 Task: Create a due date automation trigger when advanced on, 2 days after a card is due add fields with custom field "Resume" unchecked at 11:00 AM.
Action: Mouse moved to (928, 275)
Screenshot: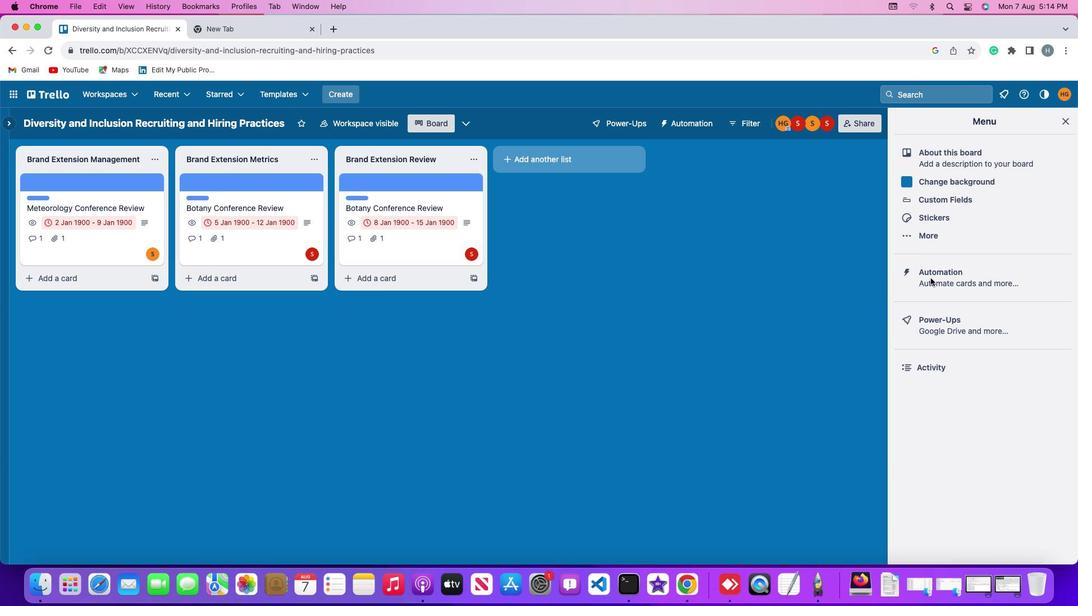 
Action: Mouse pressed left at (928, 275)
Screenshot: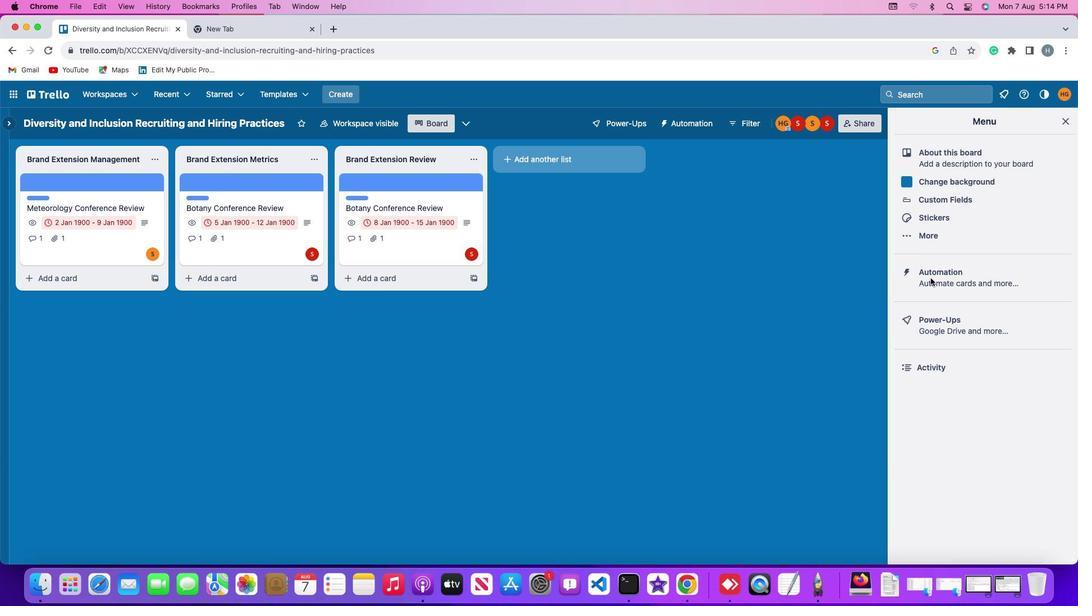 
Action: Mouse pressed left at (928, 275)
Screenshot: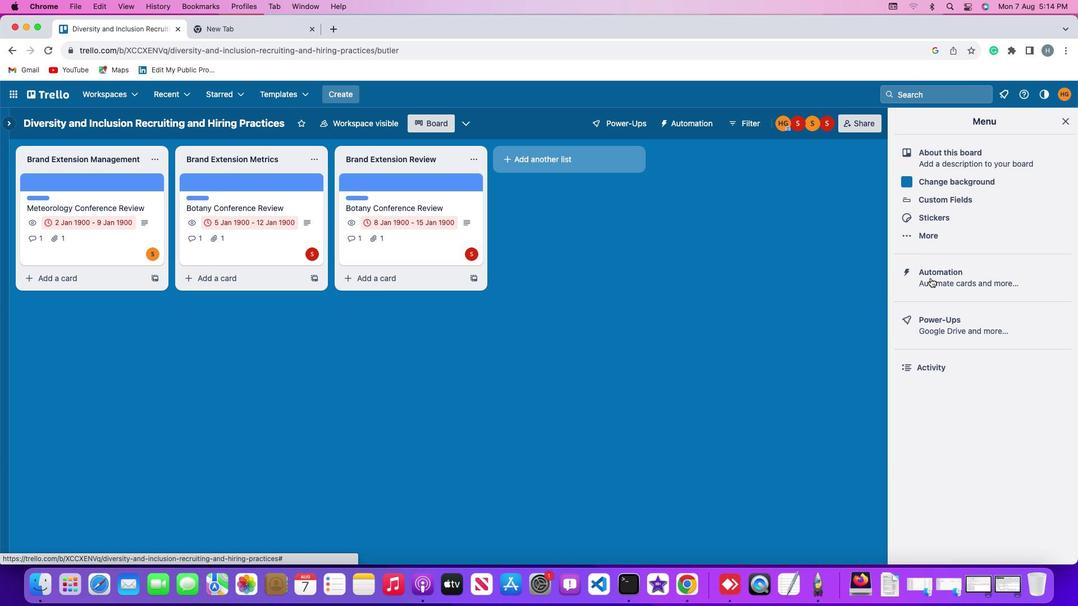 
Action: Mouse moved to (78, 261)
Screenshot: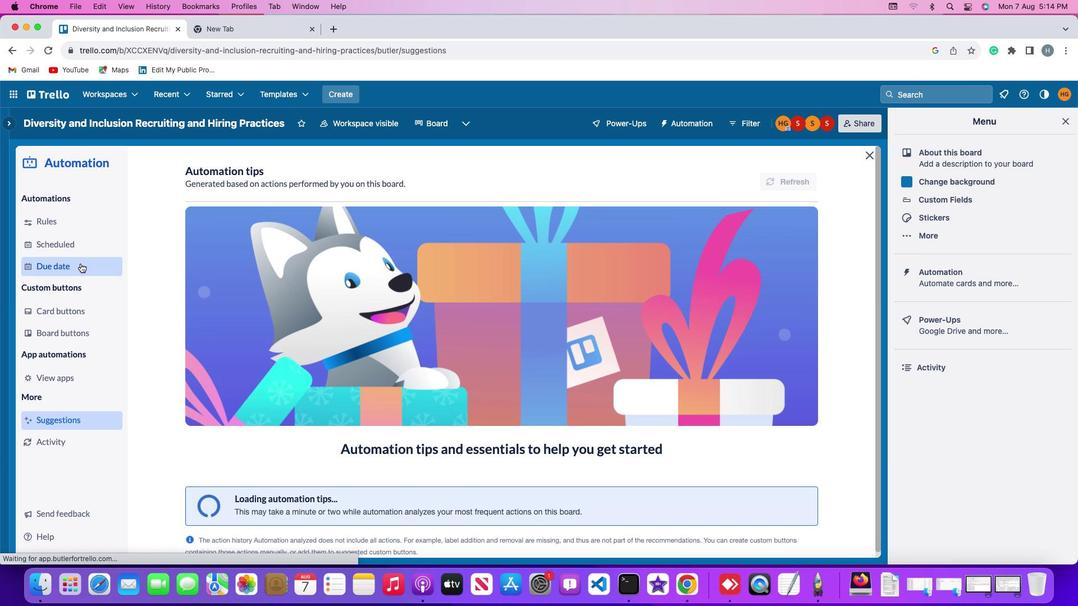 
Action: Mouse pressed left at (78, 261)
Screenshot: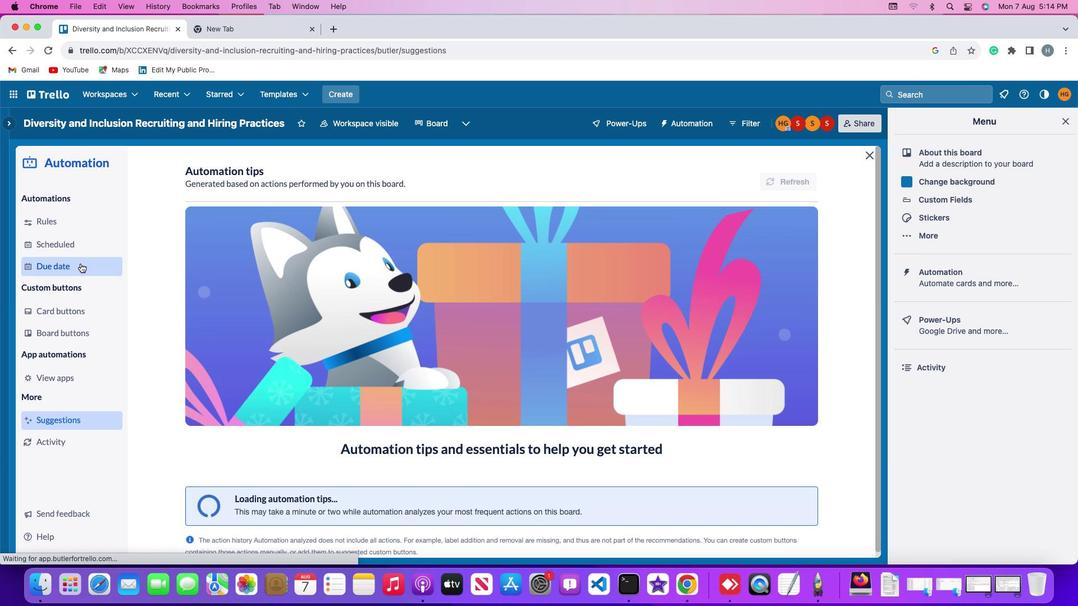 
Action: Mouse moved to (754, 171)
Screenshot: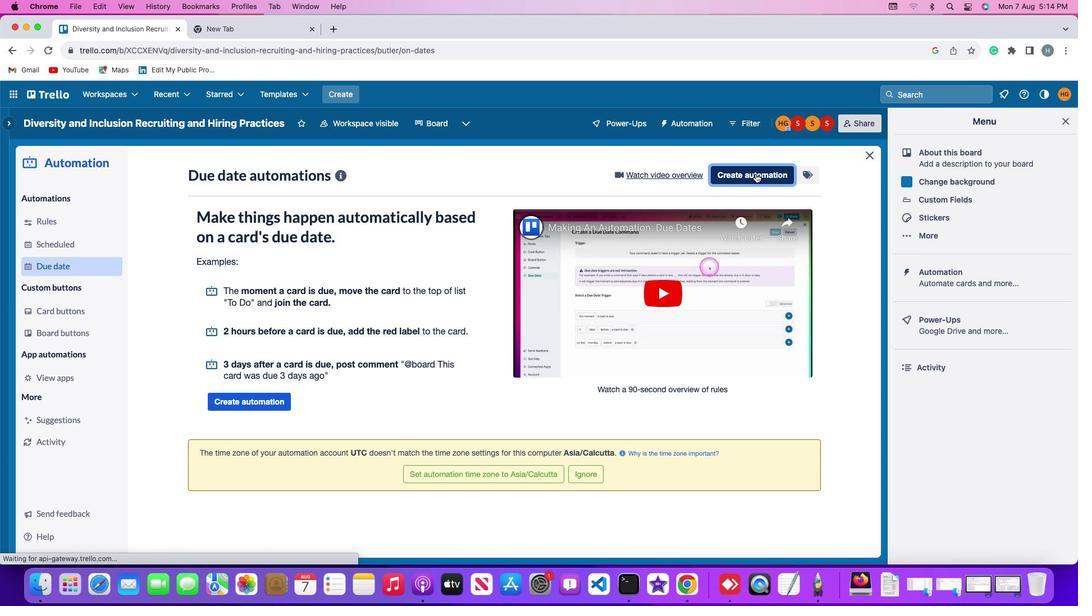 
Action: Mouse pressed left at (754, 171)
Screenshot: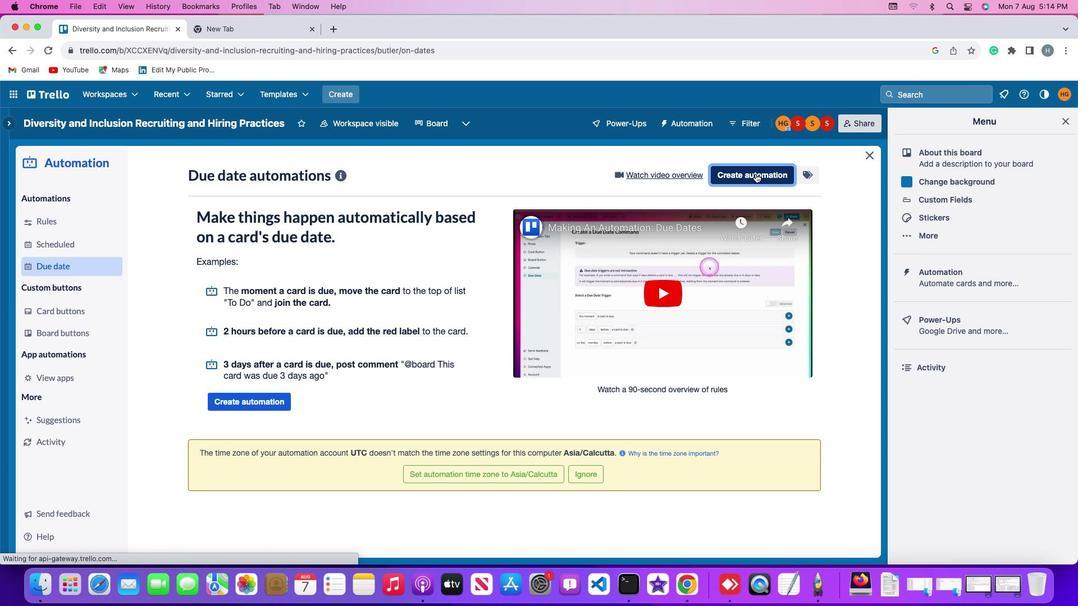 
Action: Mouse moved to (385, 278)
Screenshot: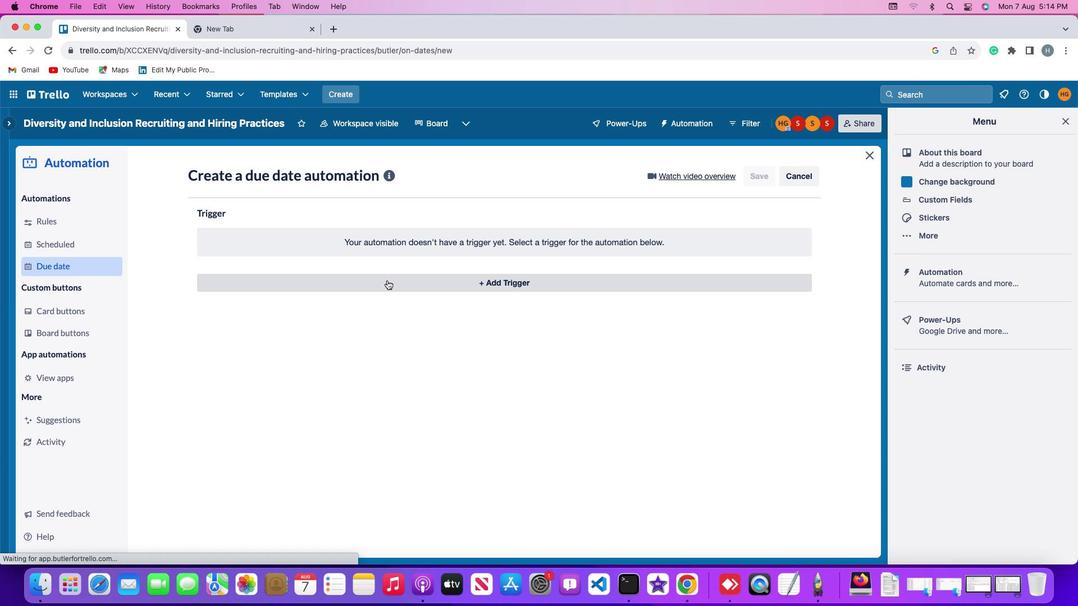 
Action: Mouse pressed left at (385, 278)
Screenshot: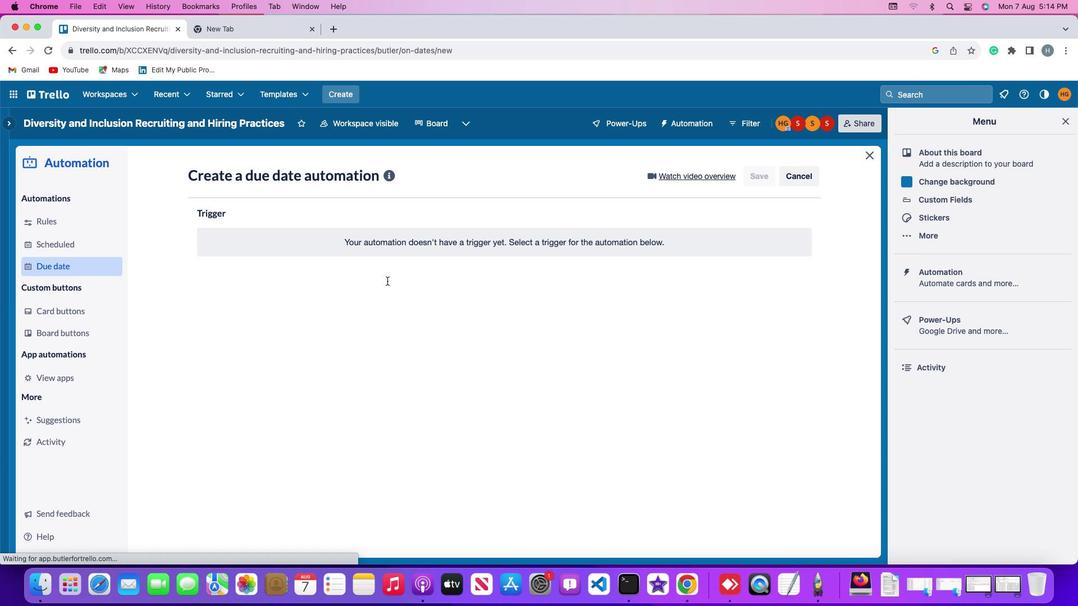 
Action: Mouse moved to (219, 448)
Screenshot: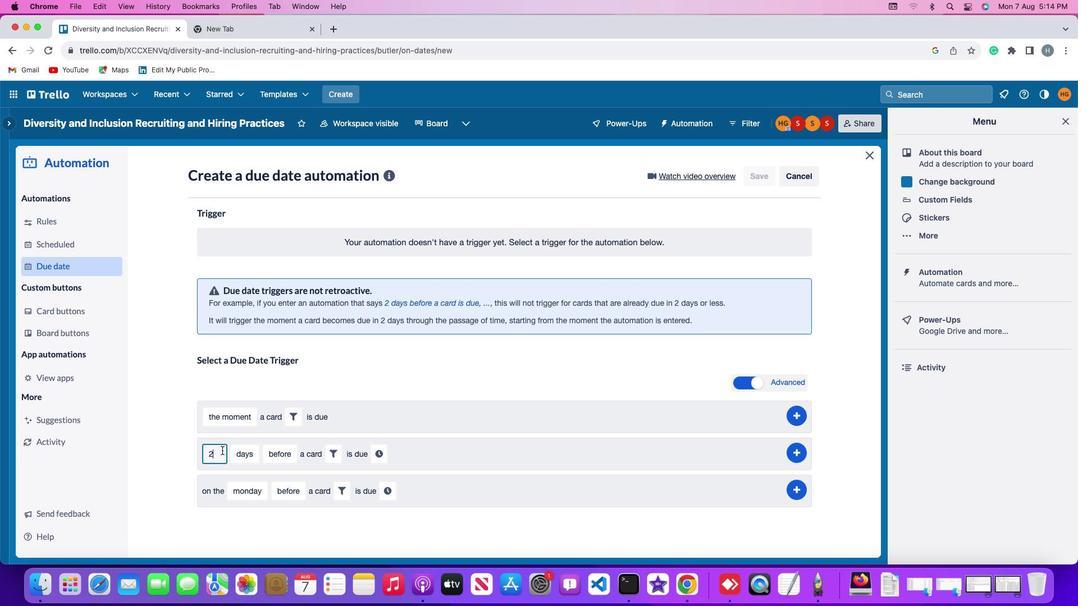 
Action: Mouse pressed left at (219, 448)
Screenshot: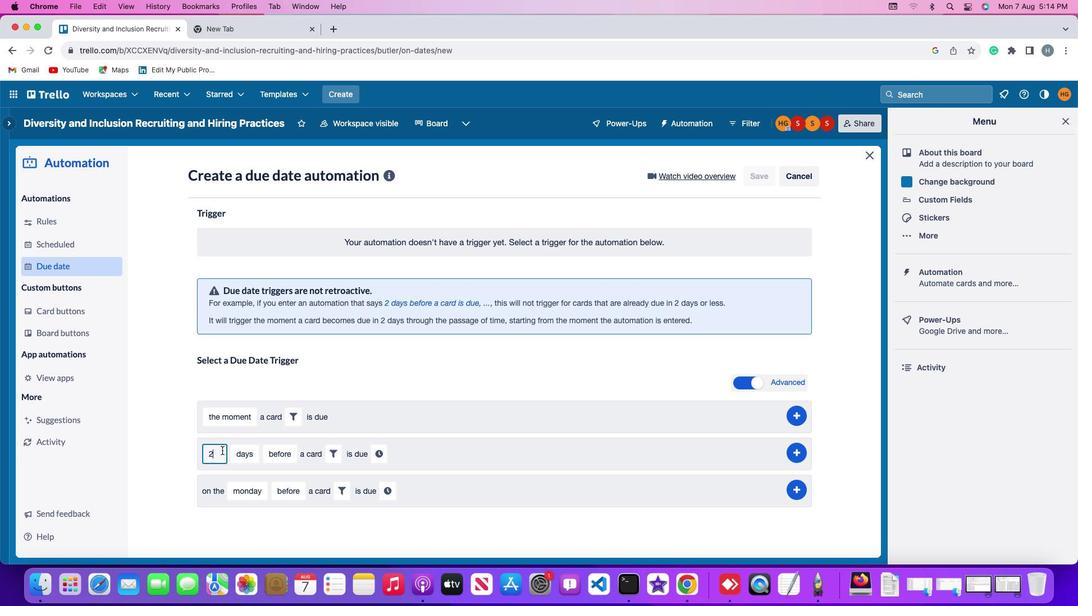 
Action: Mouse moved to (219, 447)
Screenshot: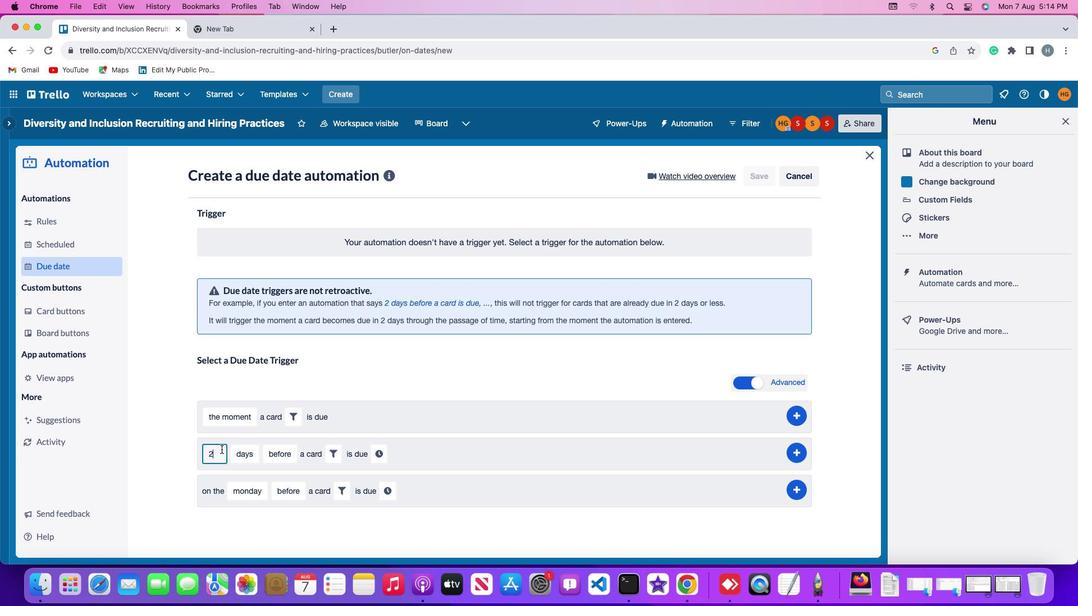 
Action: Key pressed Key.backspace'2'
Screenshot: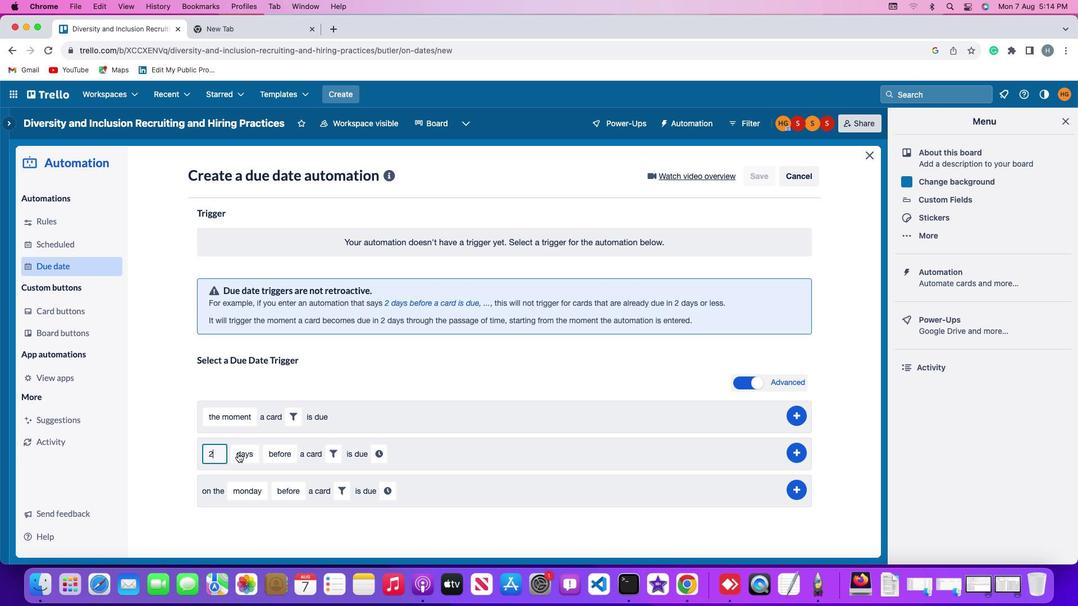 
Action: Mouse moved to (240, 452)
Screenshot: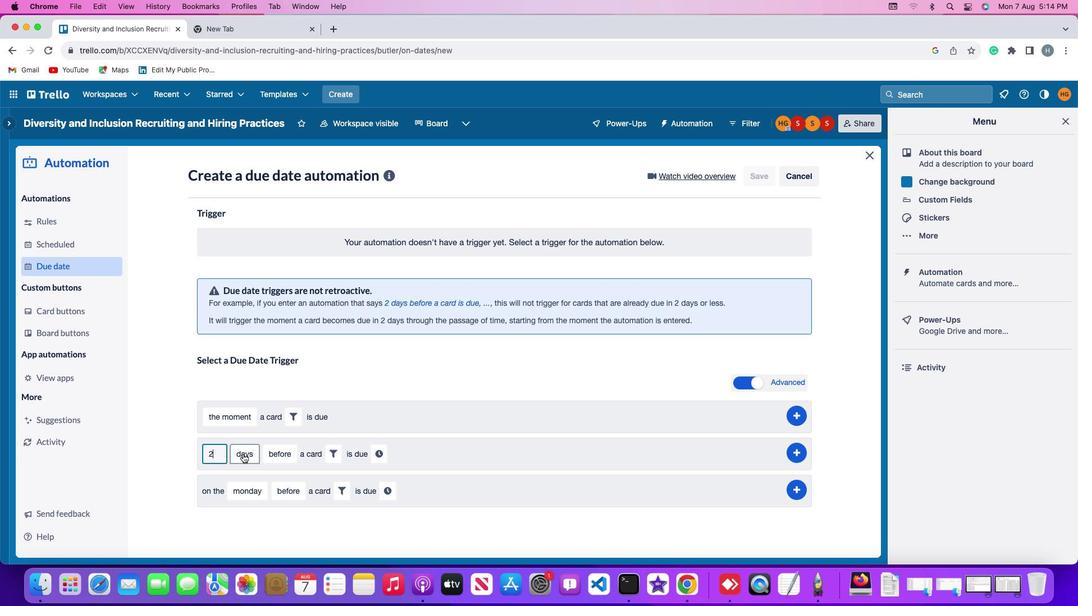 
Action: Mouse pressed left at (240, 452)
Screenshot: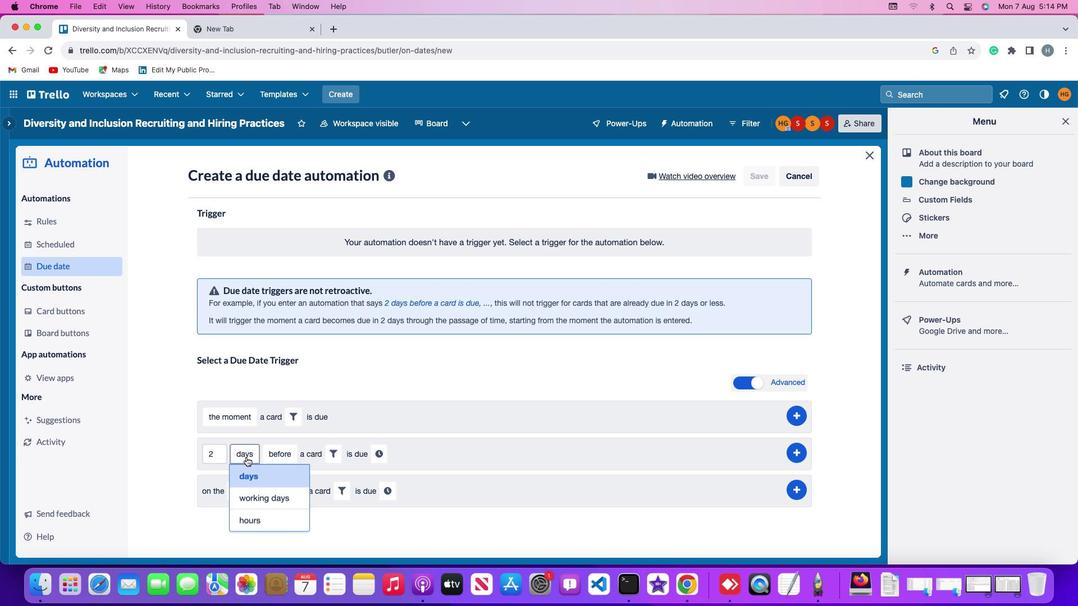 
Action: Mouse moved to (255, 473)
Screenshot: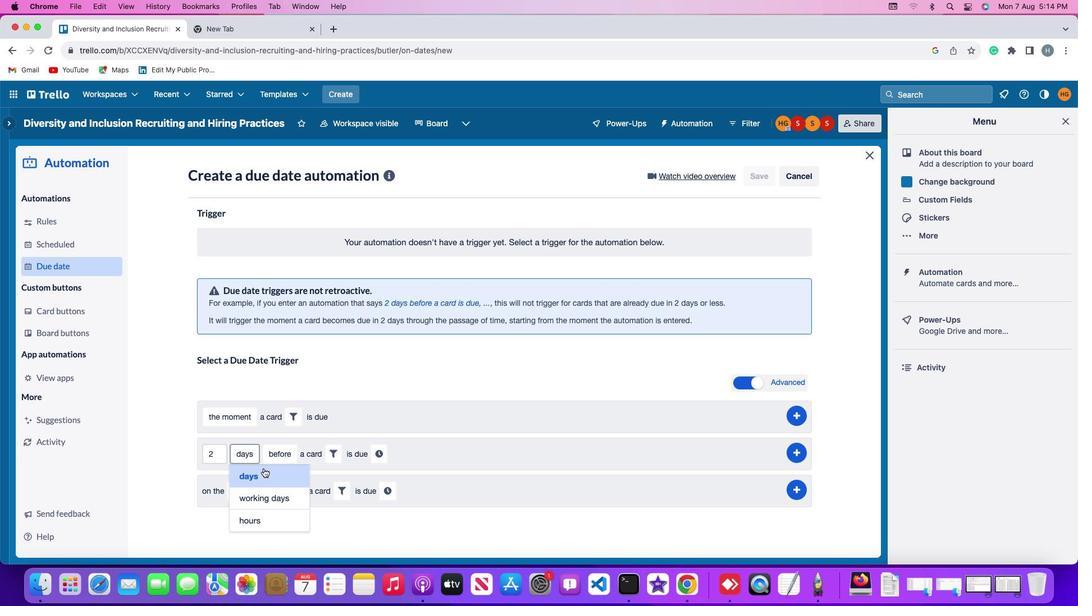 
Action: Mouse pressed left at (255, 473)
Screenshot: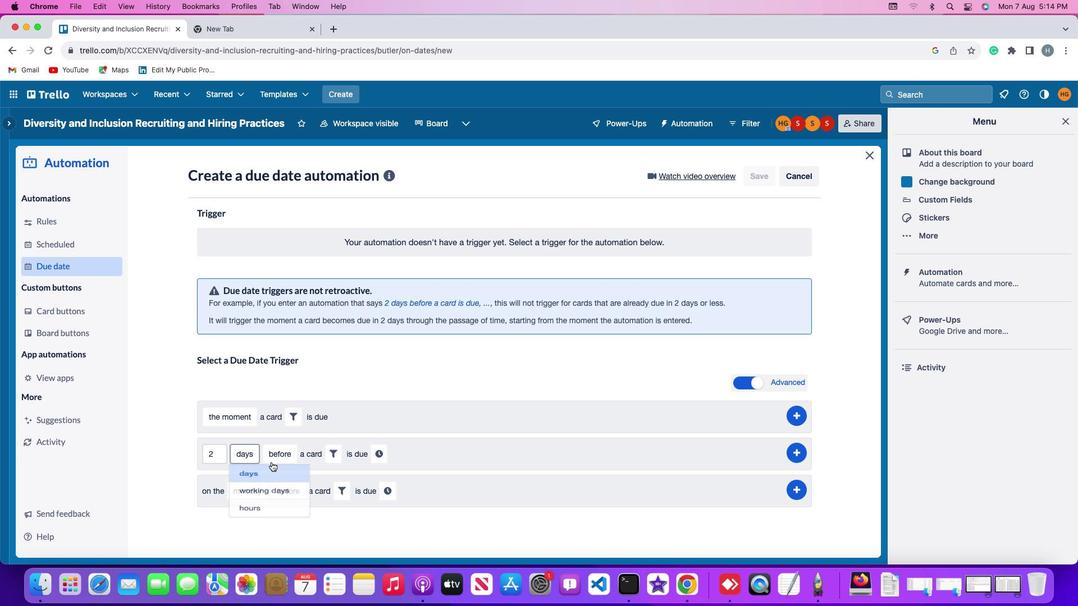 
Action: Mouse moved to (275, 455)
Screenshot: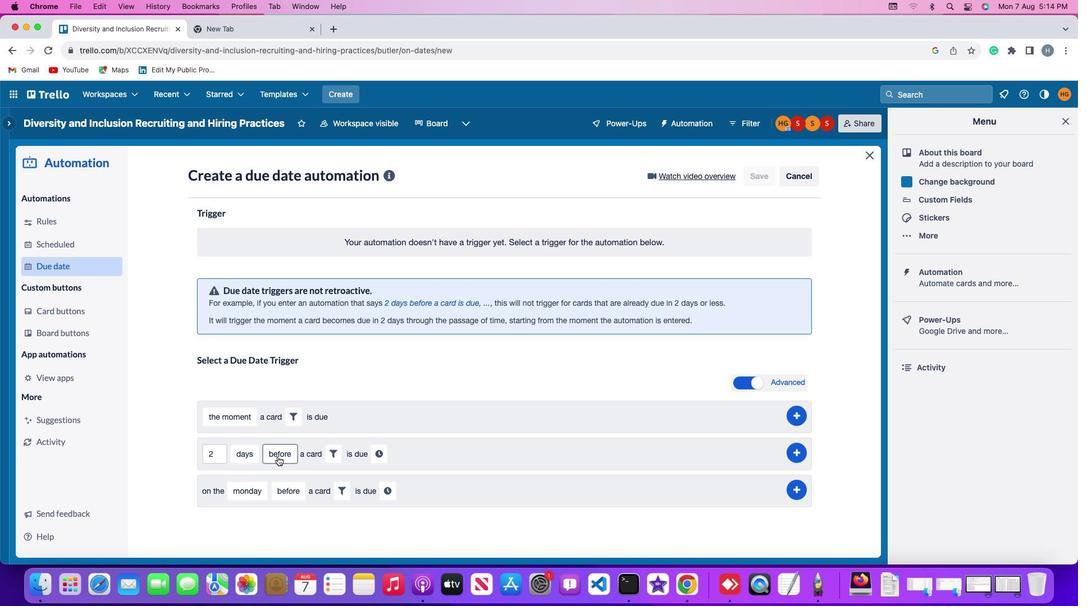 
Action: Mouse pressed left at (275, 455)
Screenshot: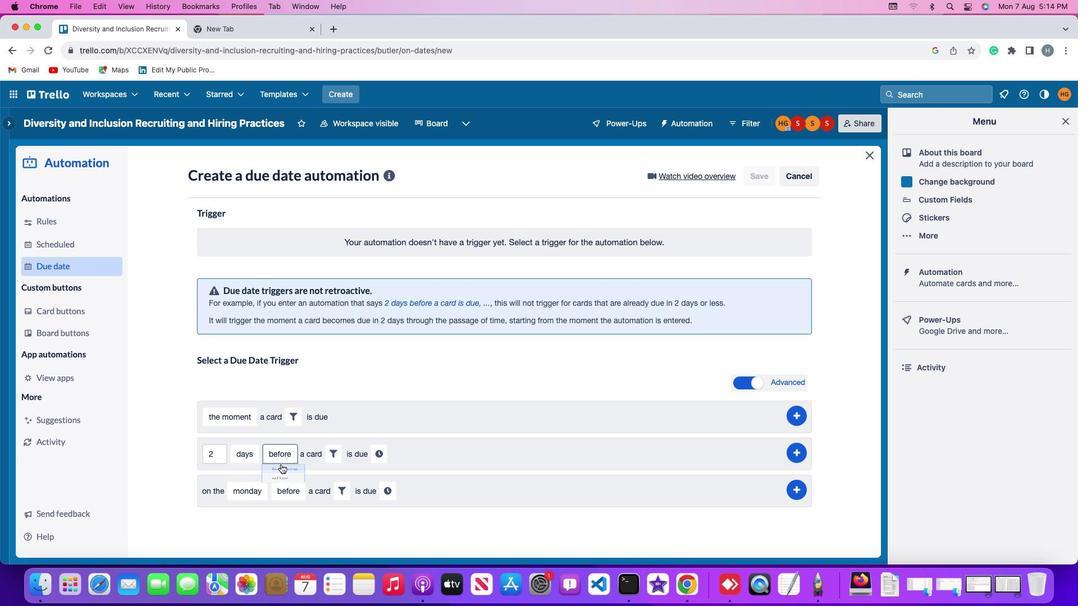 
Action: Mouse moved to (282, 495)
Screenshot: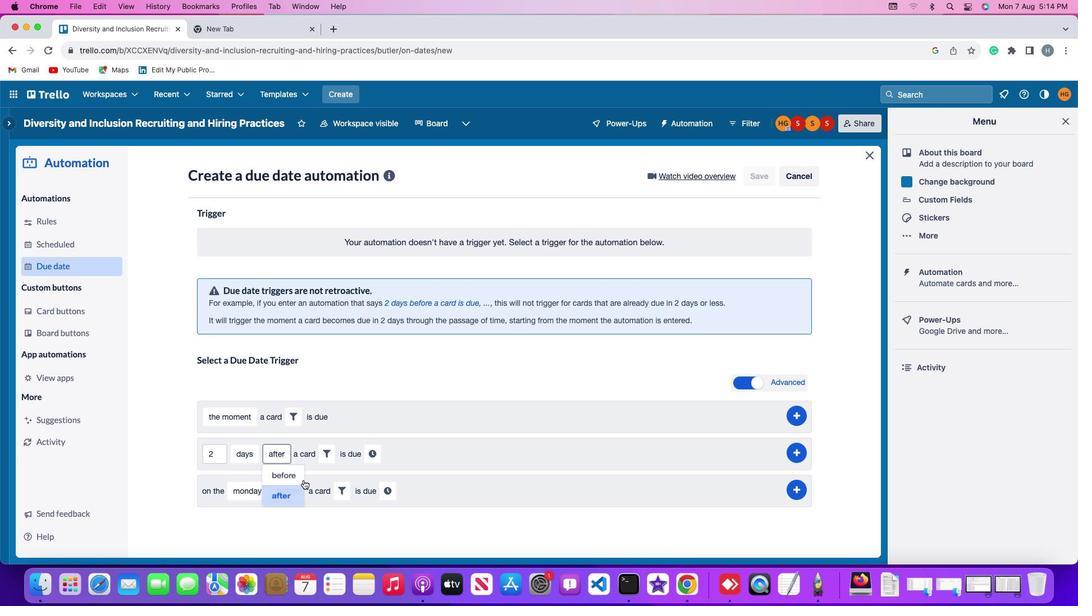 
Action: Mouse pressed left at (282, 495)
Screenshot: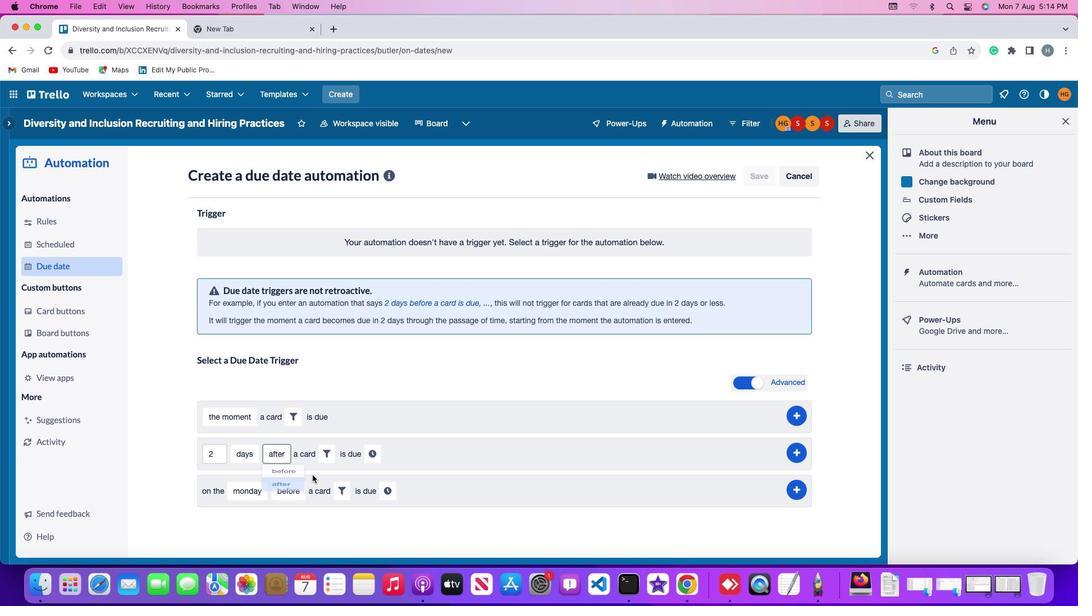 
Action: Mouse moved to (324, 457)
Screenshot: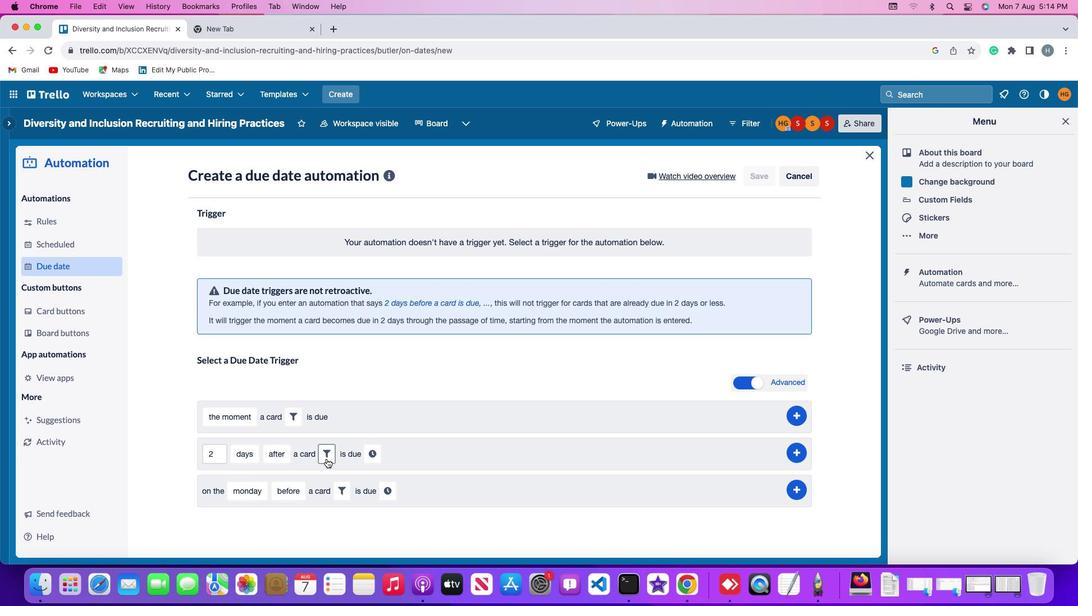 
Action: Mouse pressed left at (324, 457)
Screenshot: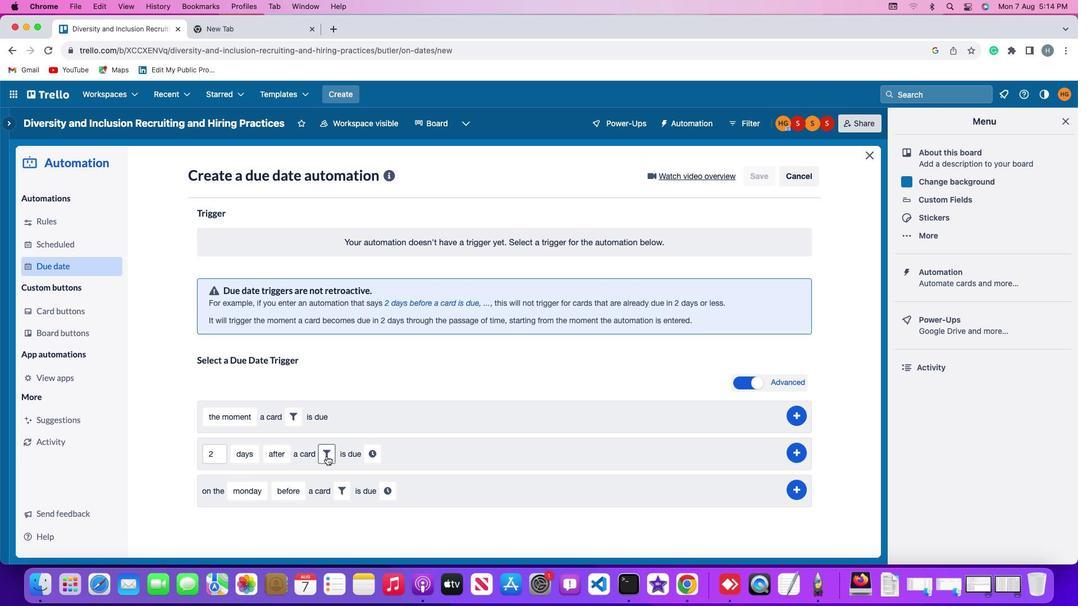 
Action: Mouse moved to (511, 488)
Screenshot: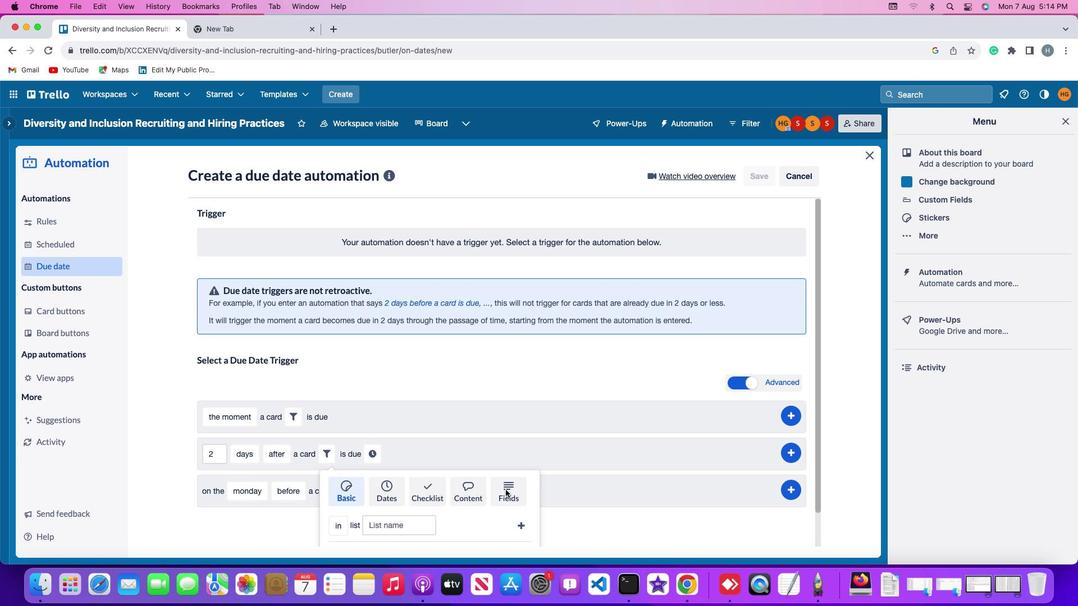
Action: Mouse pressed left at (511, 488)
Screenshot: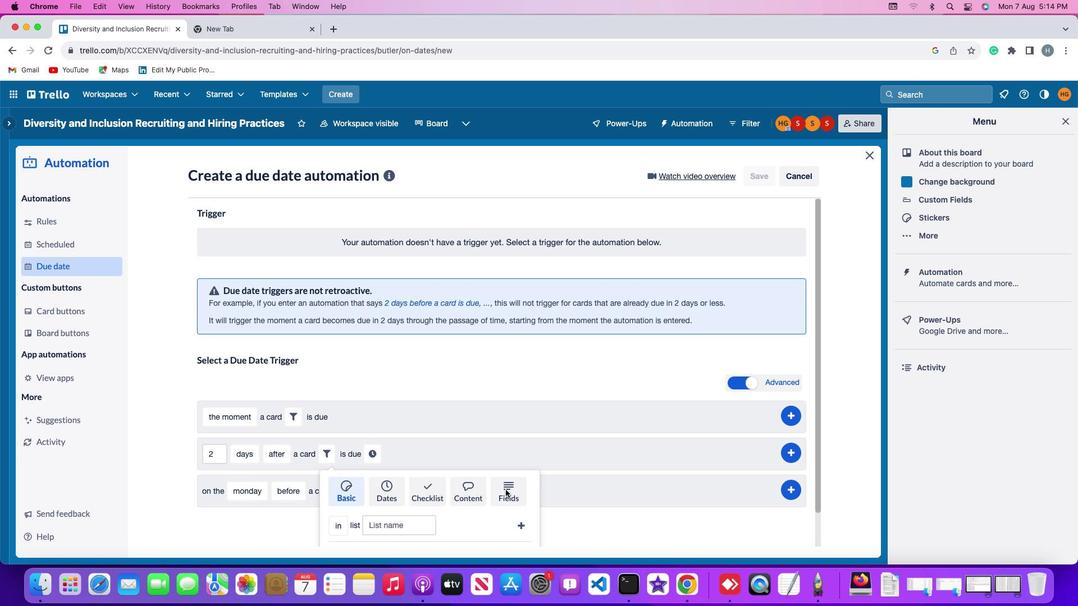 
Action: Mouse moved to (425, 501)
Screenshot: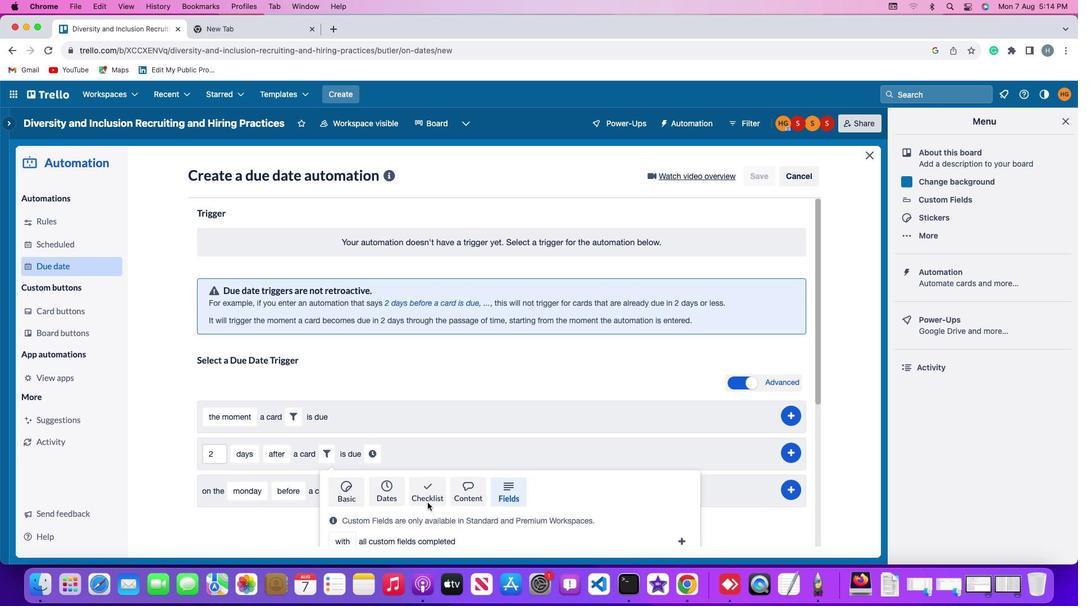 
Action: Mouse scrolled (425, 501) with delta (-1, -2)
Screenshot: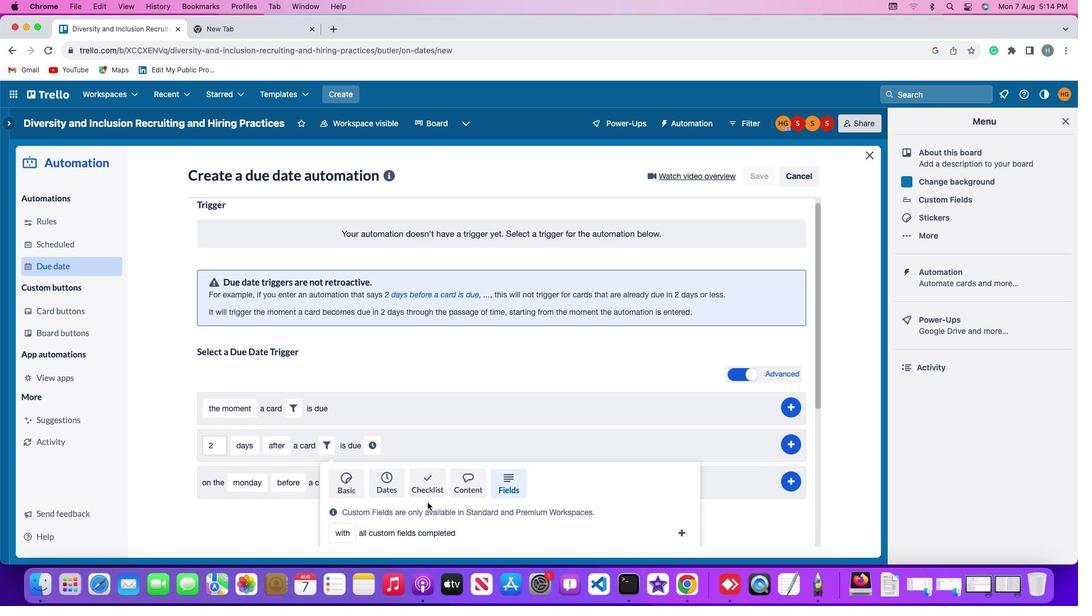 
Action: Mouse scrolled (425, 501) with delta (-1, -2)
Screenshot: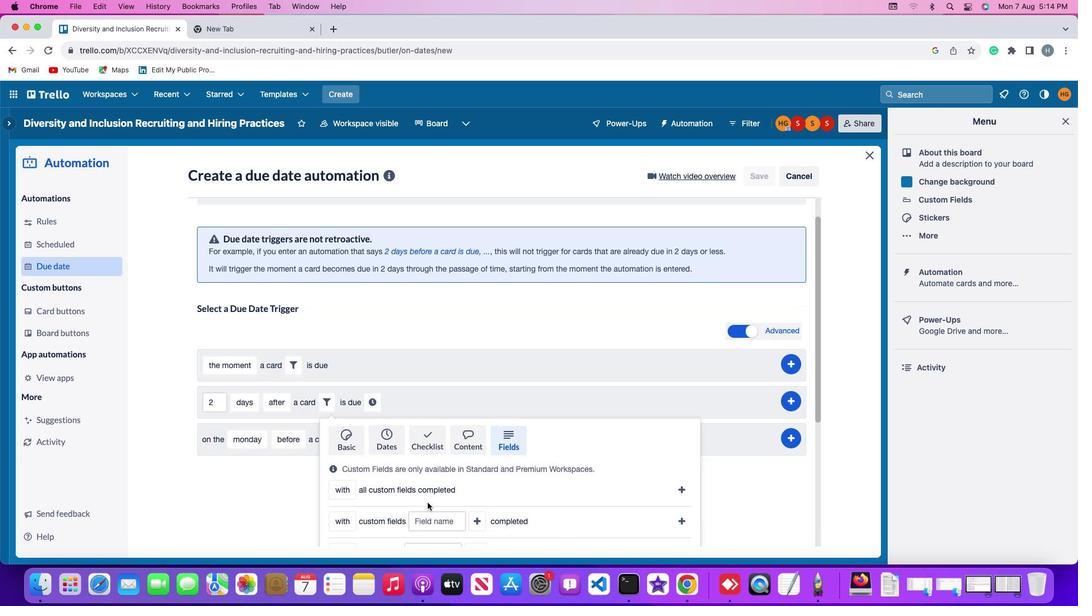 
Action: Mouse scrolled (425, 501) with delta (-1, -2)
Screenshot: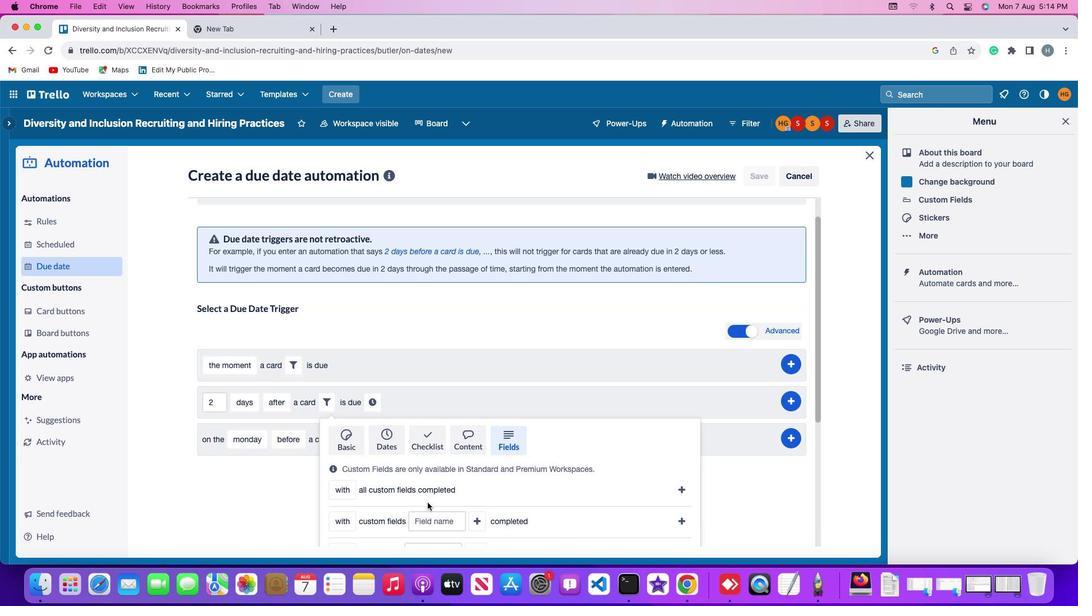 
Action: Mouse scrolled (425, 501) with delta (-1, -3)
Screenshot: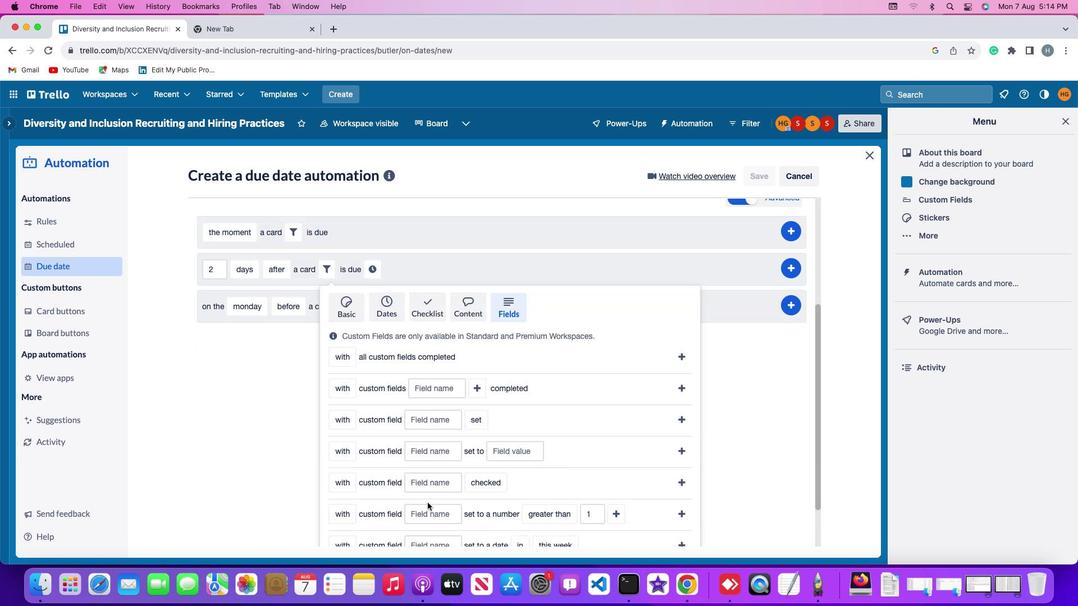 
Action: Mouse scrolled (425, 501) with delta (-1, -2)
Screenshot: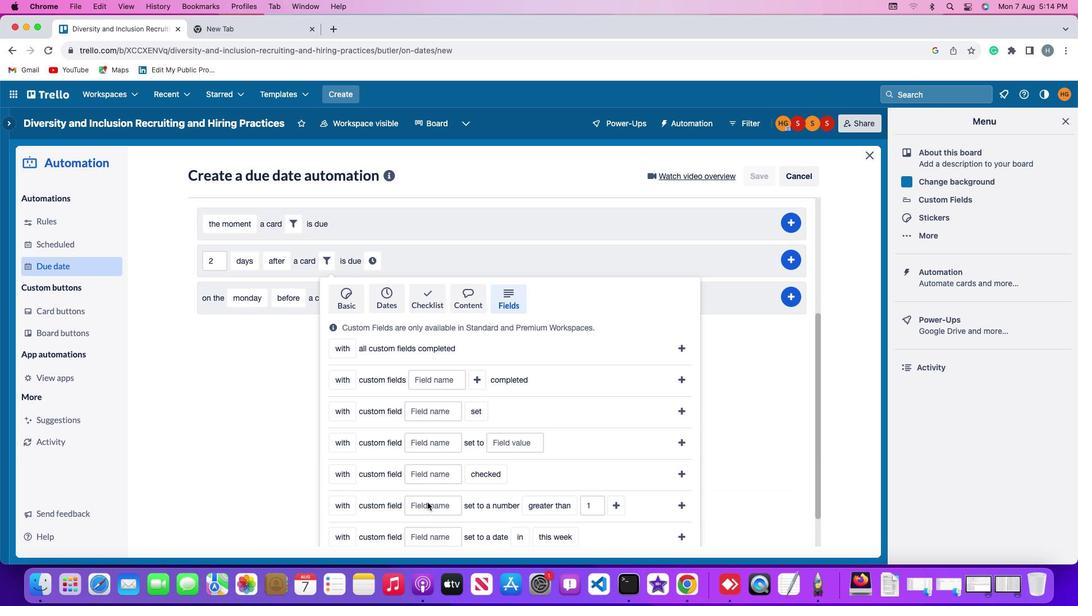
Action: Mouse scrolled (425, 501) with delta (-1, -2)
Screenshot: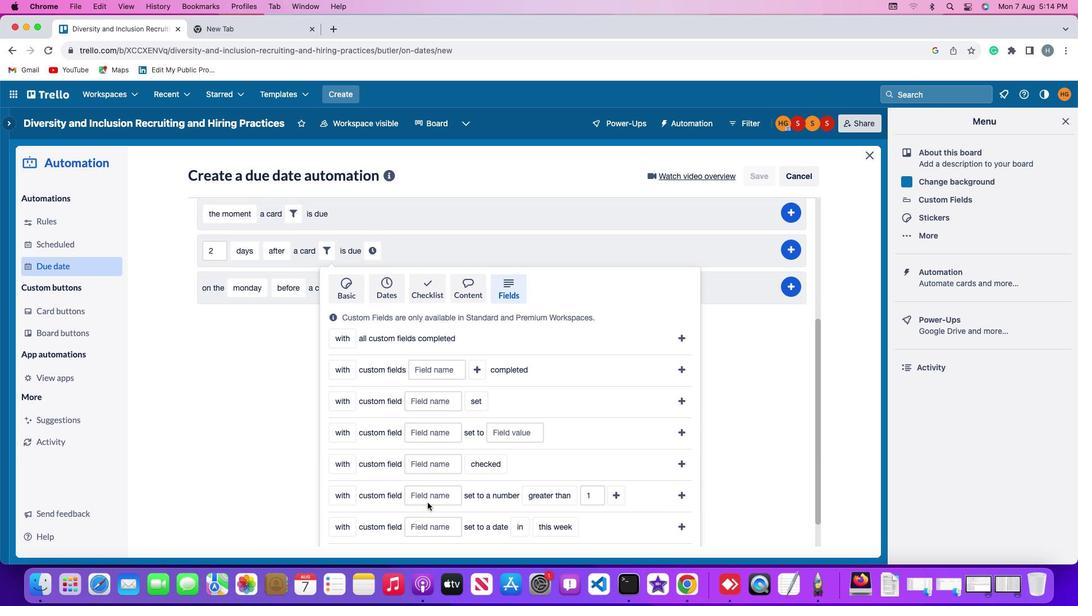 
Action: Mouse scrolled (425, 501) with delta (-1, -2)
Screenshot: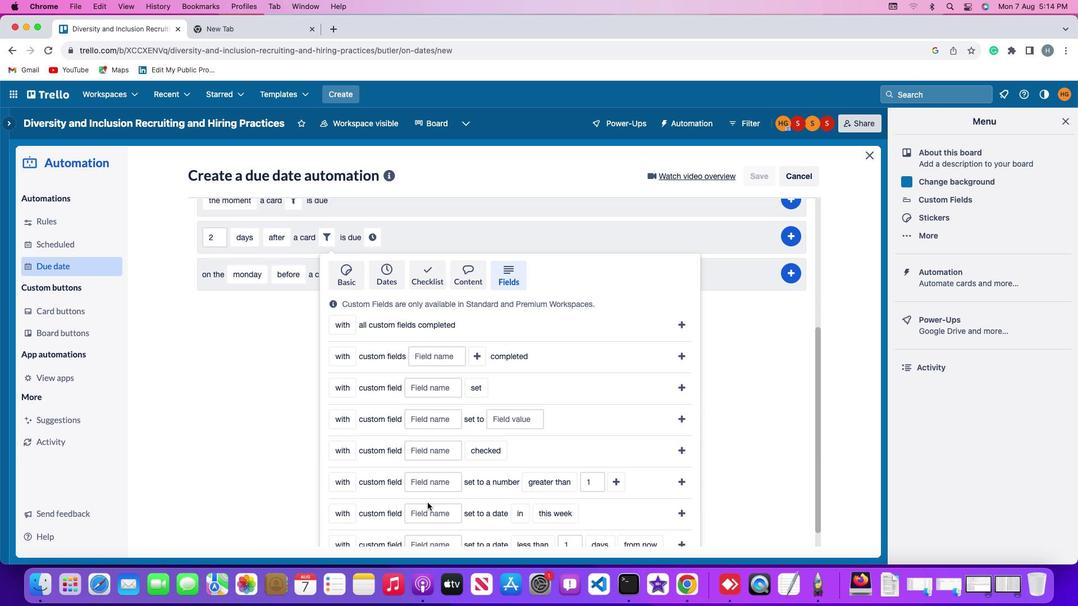 
Action: Mouse moved to (337, 427)
Screenshot: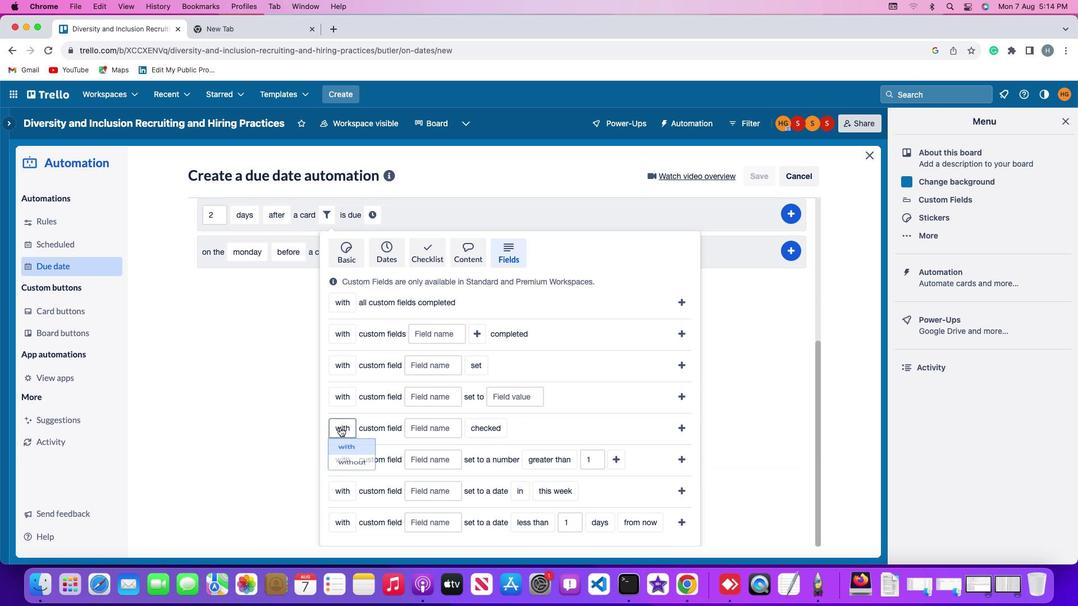 
Action: Mouse pressed left at (337, 427)
Screenshot: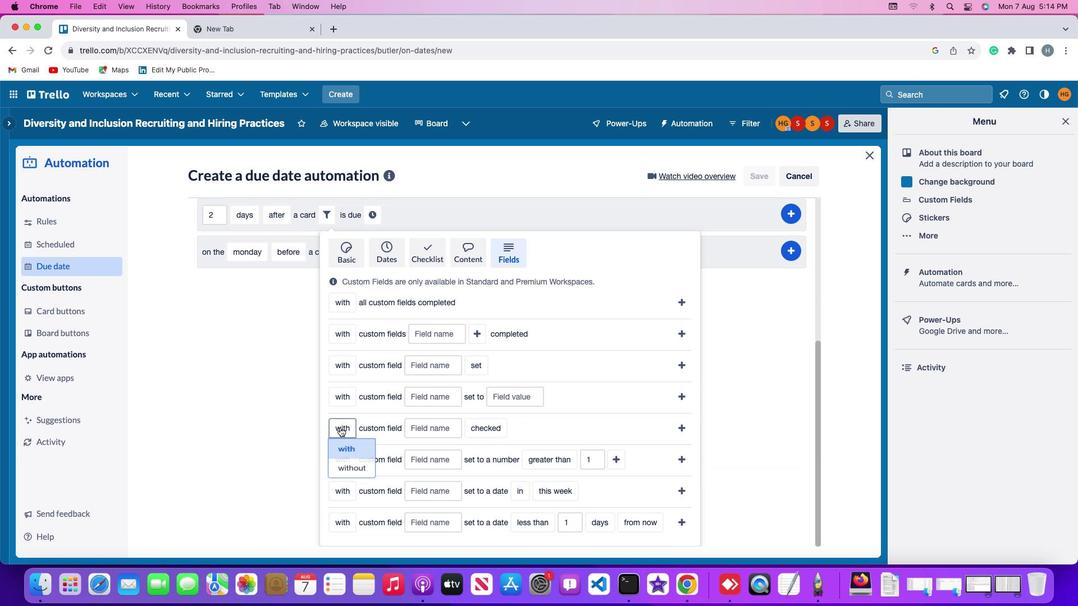 
Action: Mouse moved to (346, 450)
Screenshot: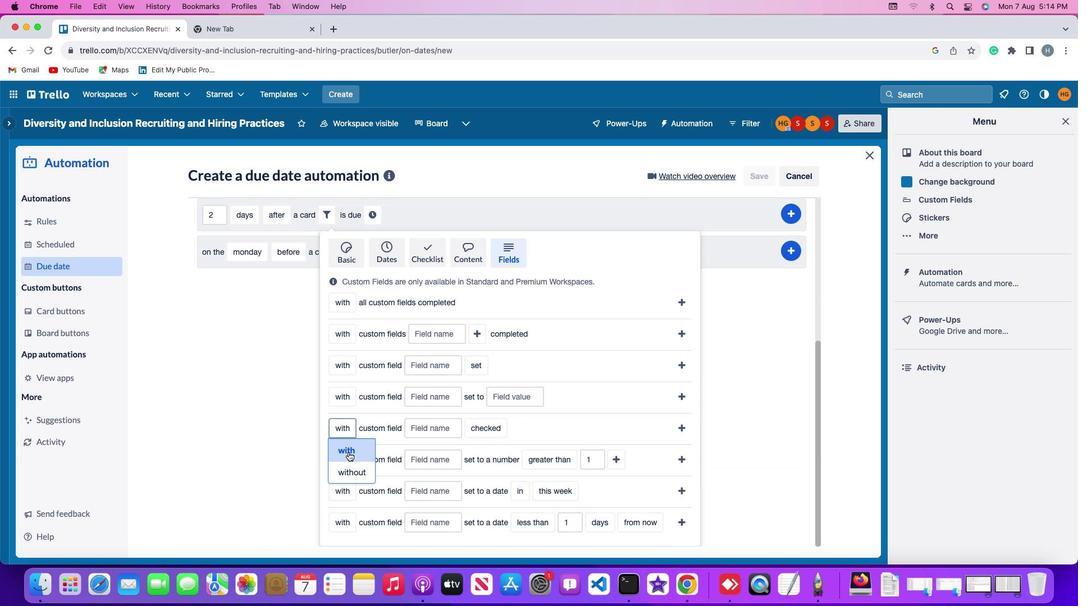 
Action: Mouse pressed left at (346, 450)
Screenshot: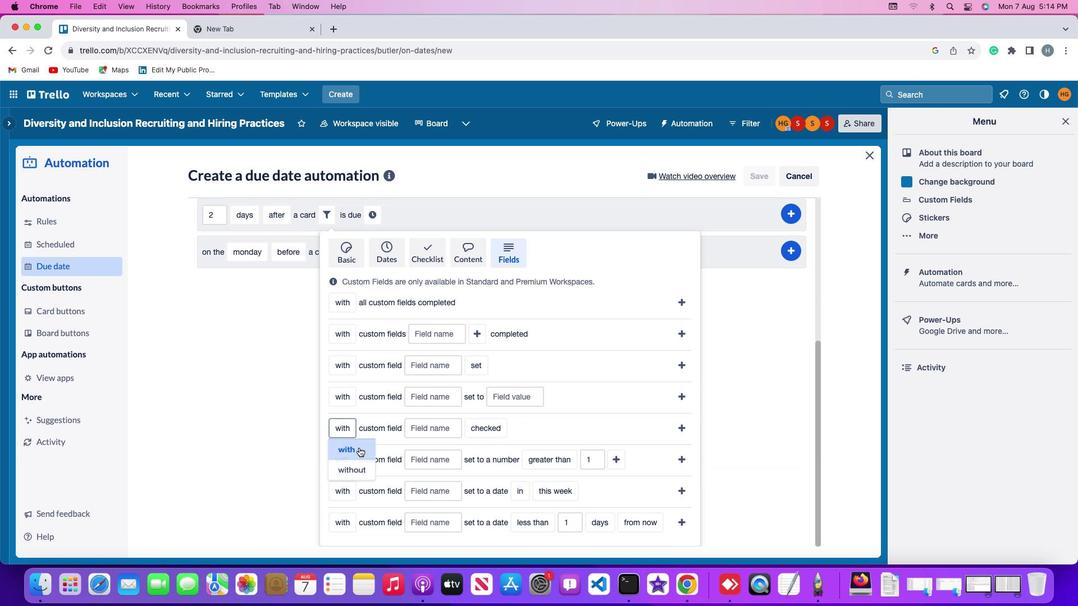 
Action: Mouse moved to (440, 430)
Screenshot: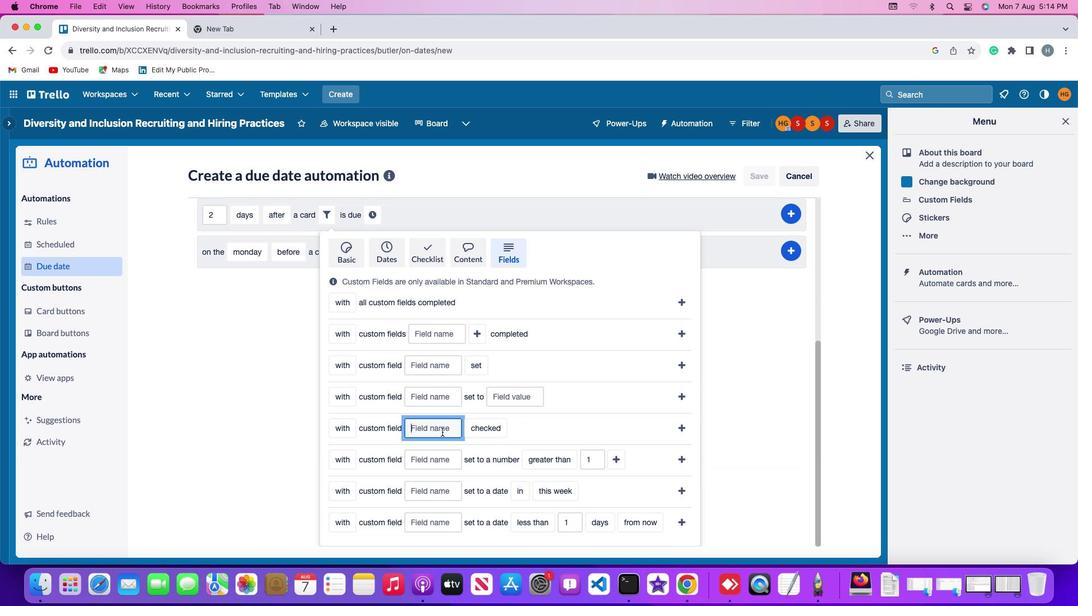 
Action: Mouse pressed left at (440, 430)
Screenshot: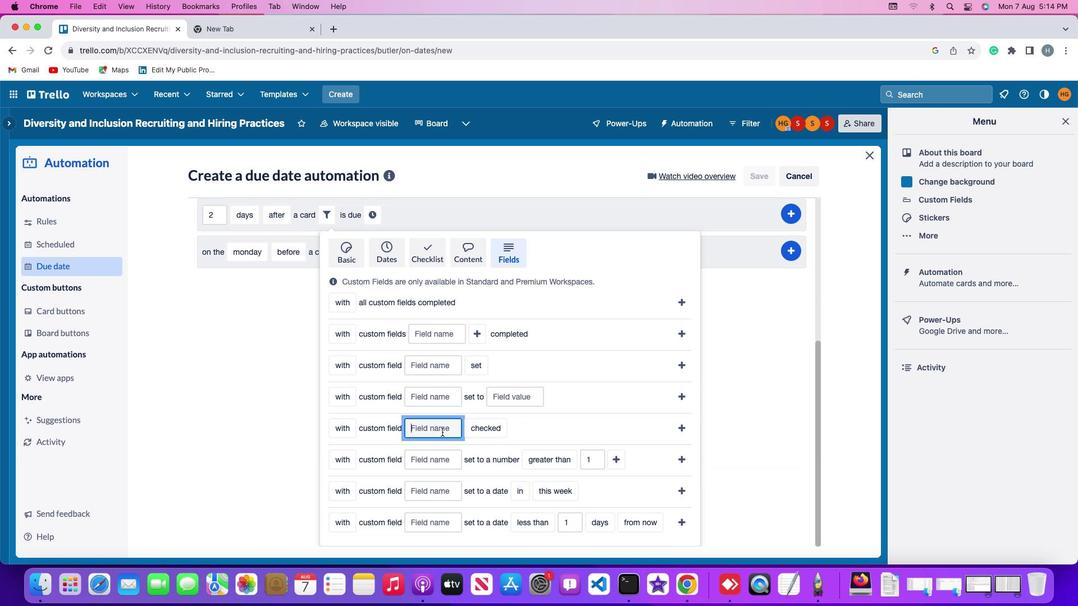 
Action: Mouse moved to (442, 429)
Screenshot: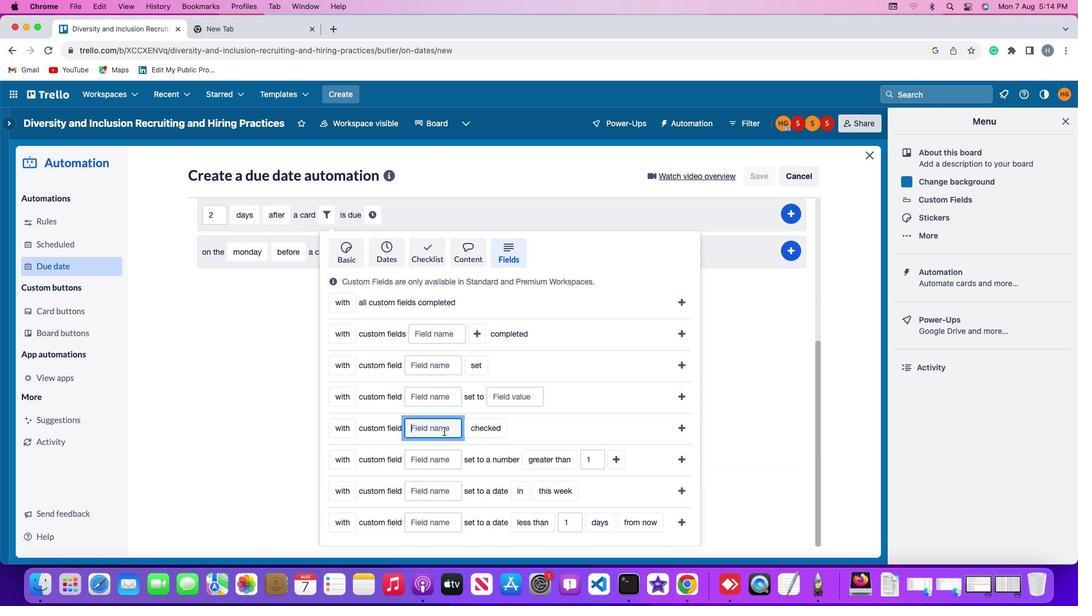 
Action: Key pressed Key.shift'R''e''s''u''m''e'
Screenshot: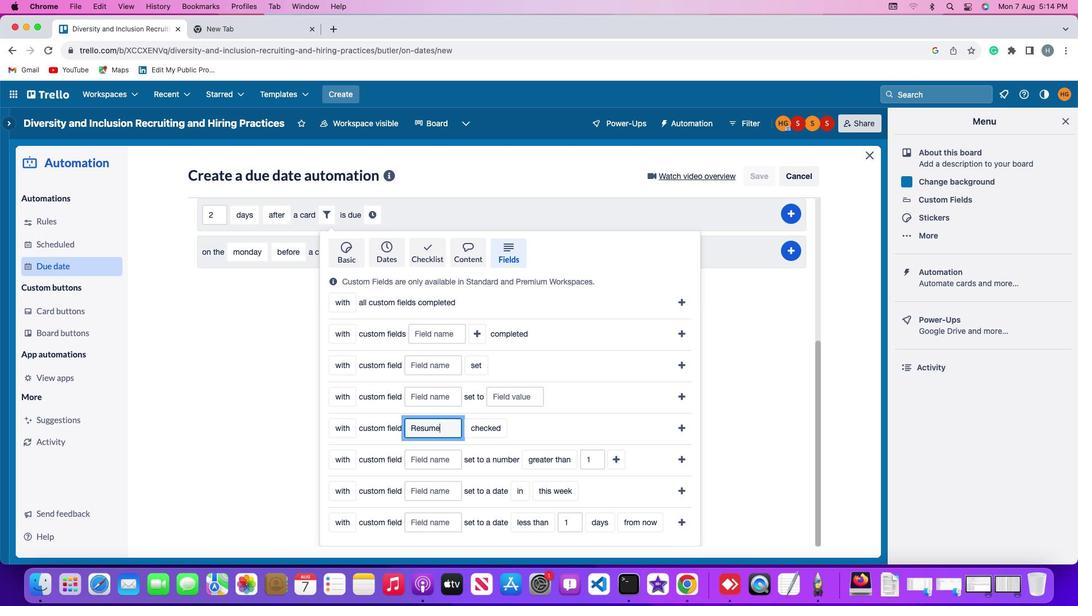 
Action: Mouse moved to (479, 430)
Screenshot: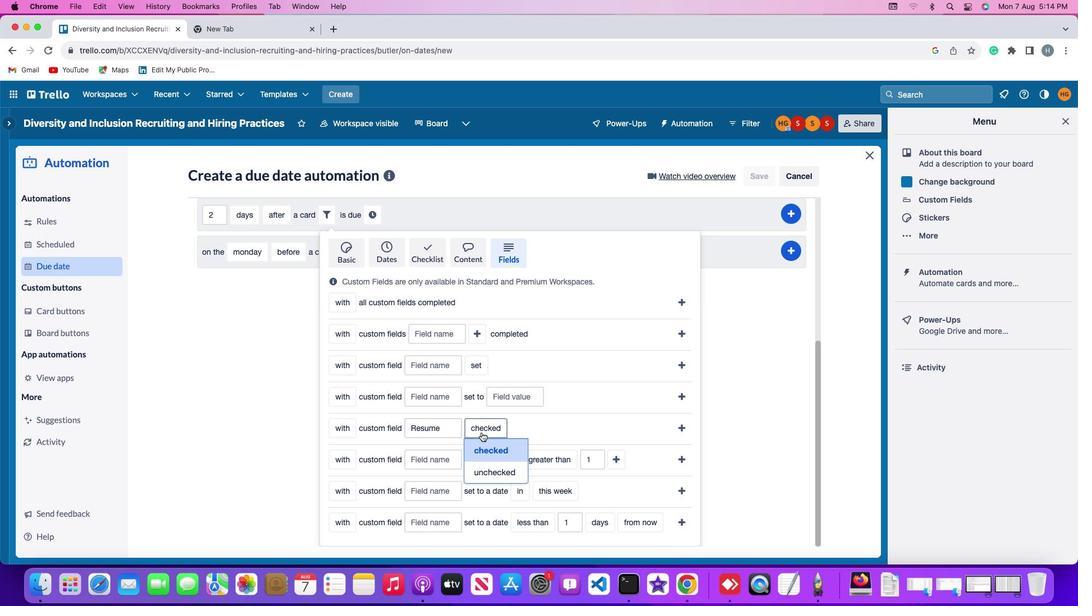 
Action: Mouse pressed left at (479, 430)
Screenshot: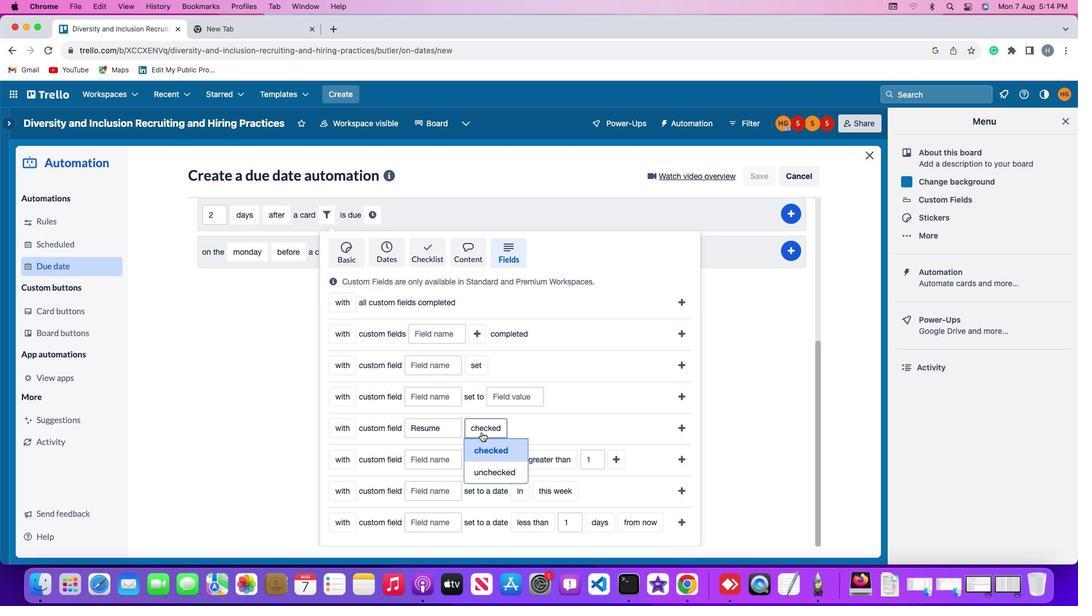 
Action: Mouse moved to (483, 468)
Screenshot: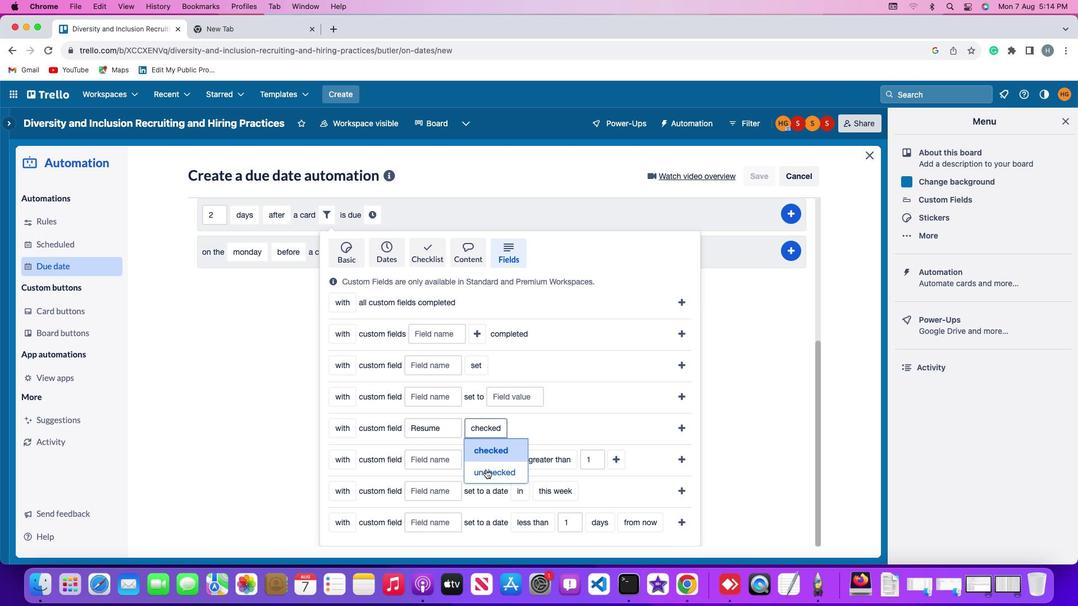 
Action: Mouse pressed left at (483, 468)
Screenshot: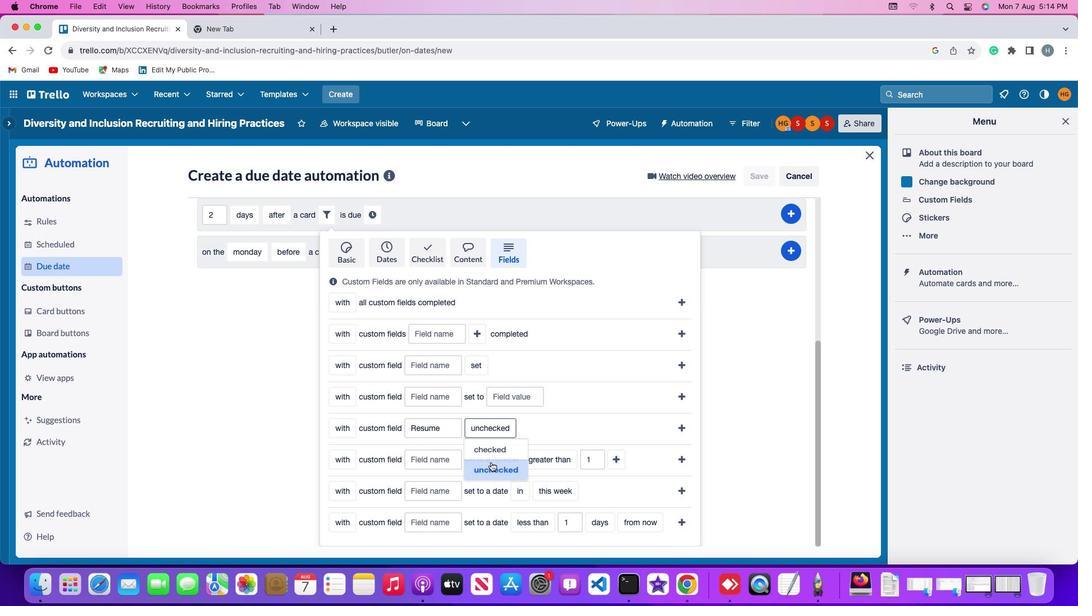 
Action: Mouse moved to (680, 424)
Screenshot: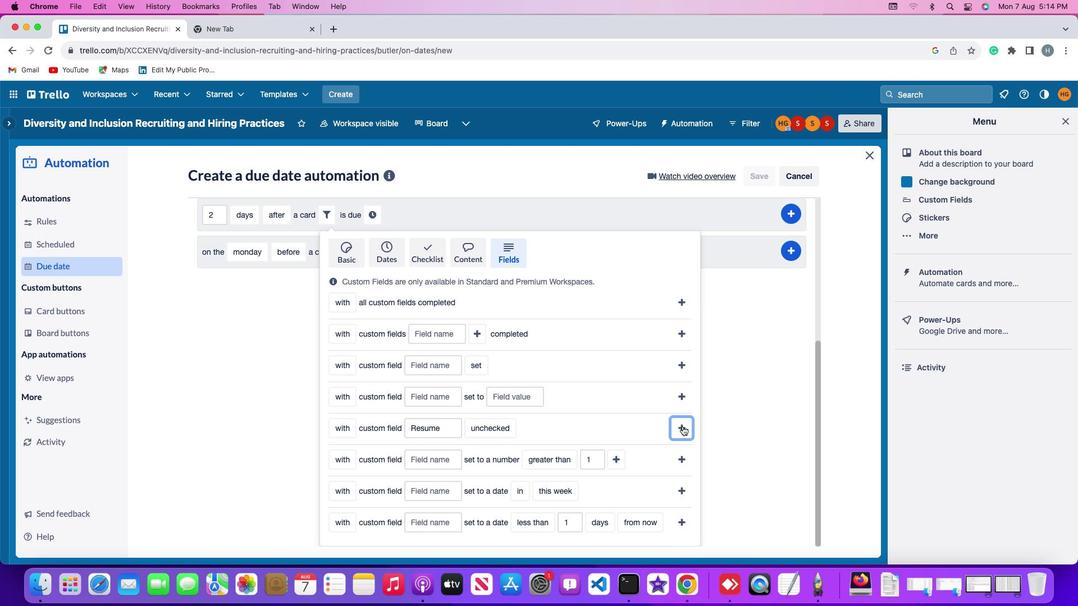 
Action: Mouse pressed left at (680, 424)
Screenshot: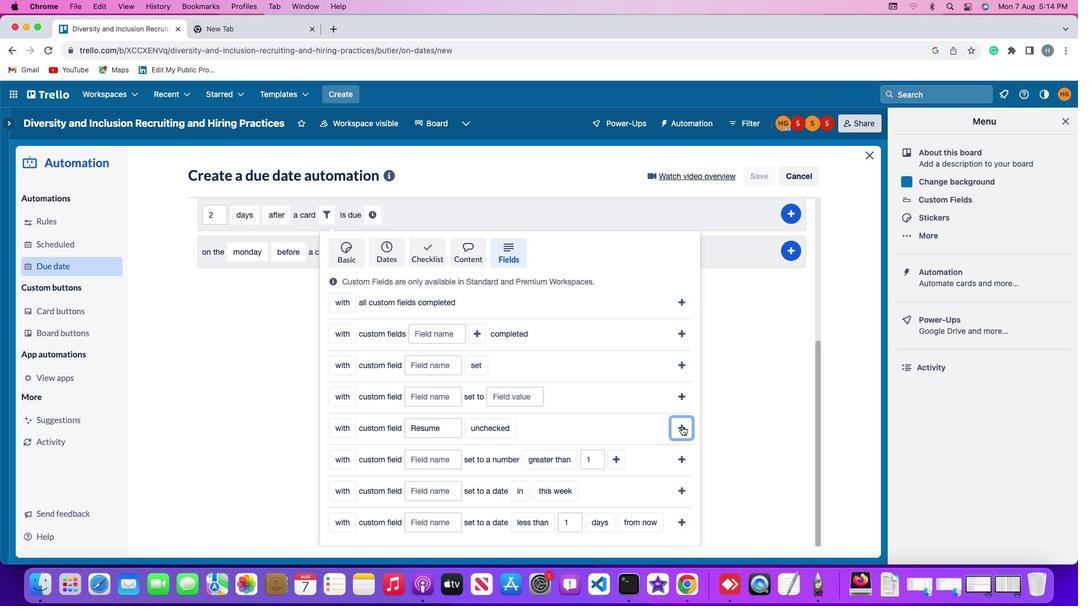 
Action: Mouse moved to (530, 453)
Screenshot: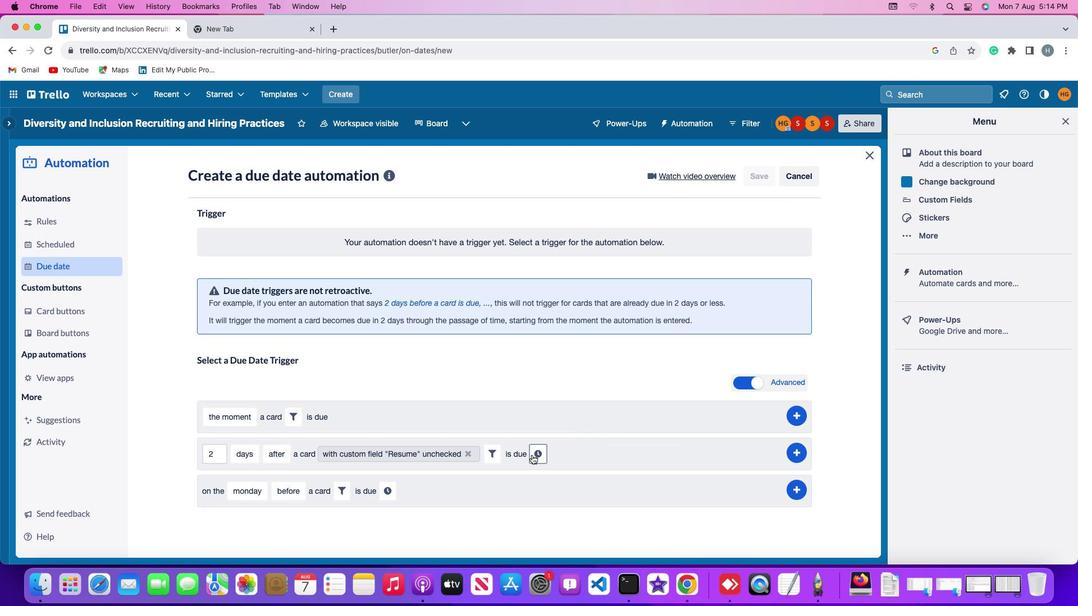 
Action: Mouse pressed left at (530, 453)
Screenshot: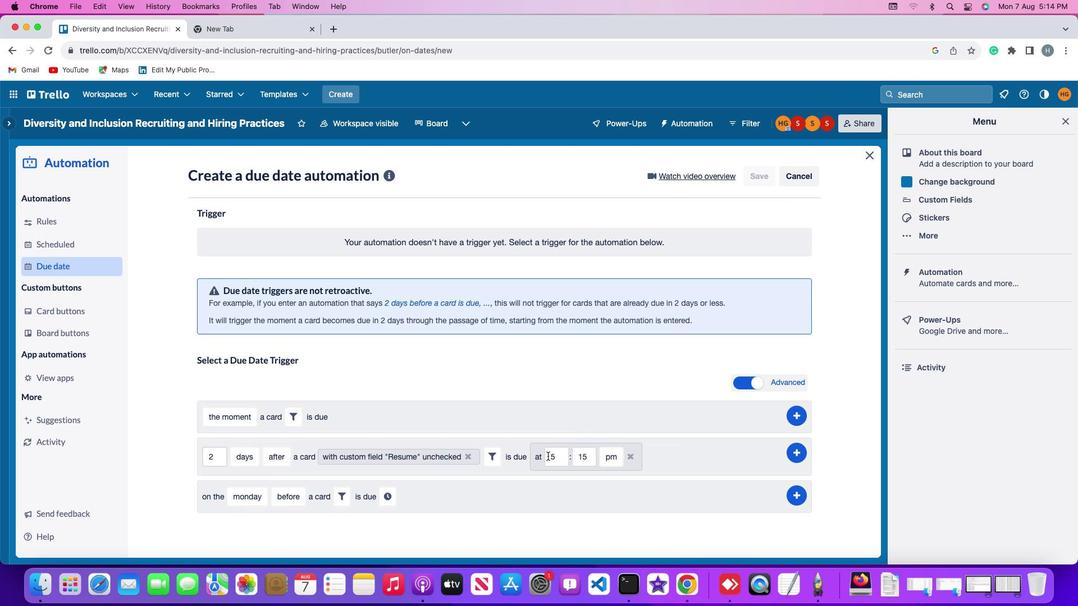
Action: Mouse moved to (565, 456)
Screenshot: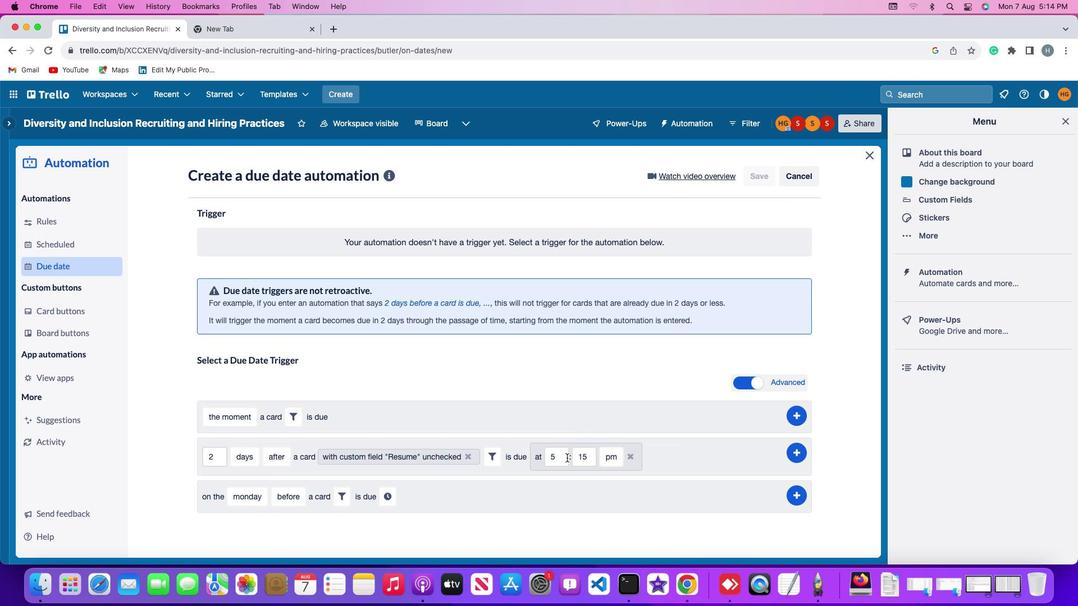 
Action: Mouse pressed left at (565, 456)
Screenshot: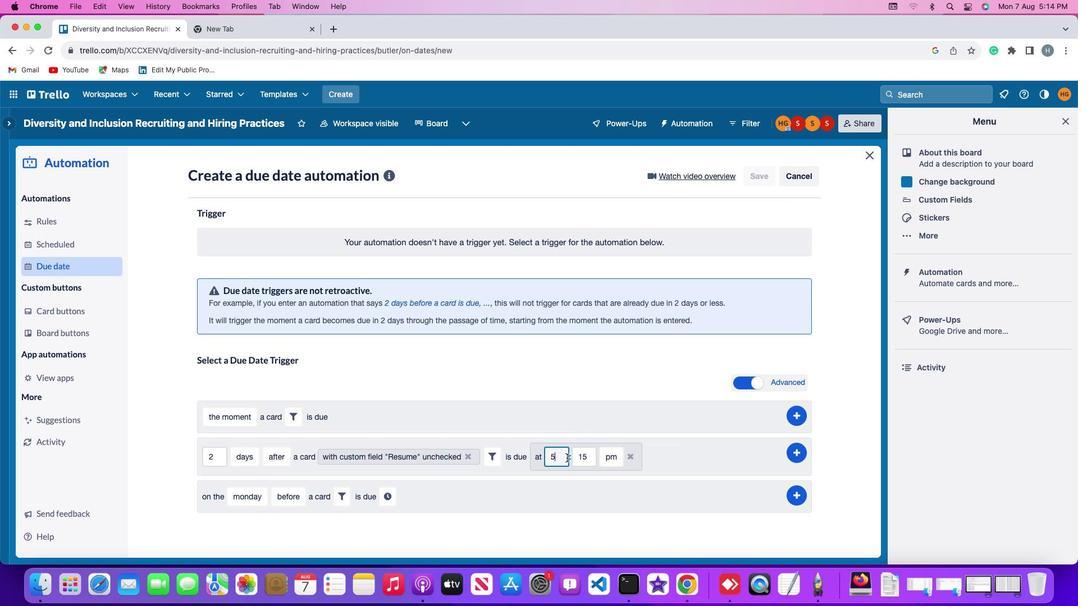 
Action: Key pressed Key.backspace'1''1'
Screenshot: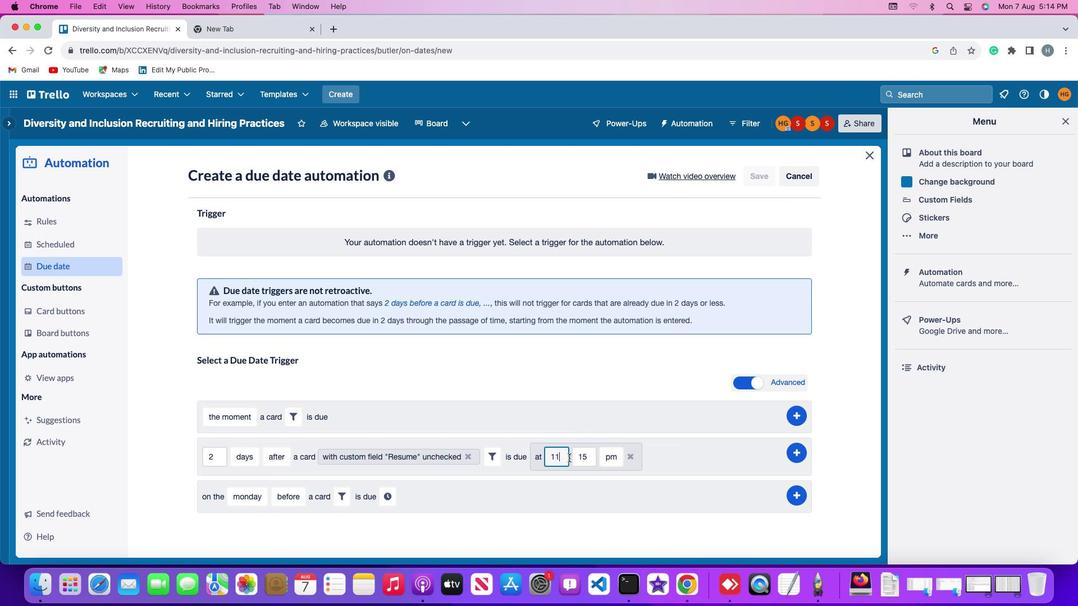 
Action: Mouse moved to (595, 455)
Screenshot: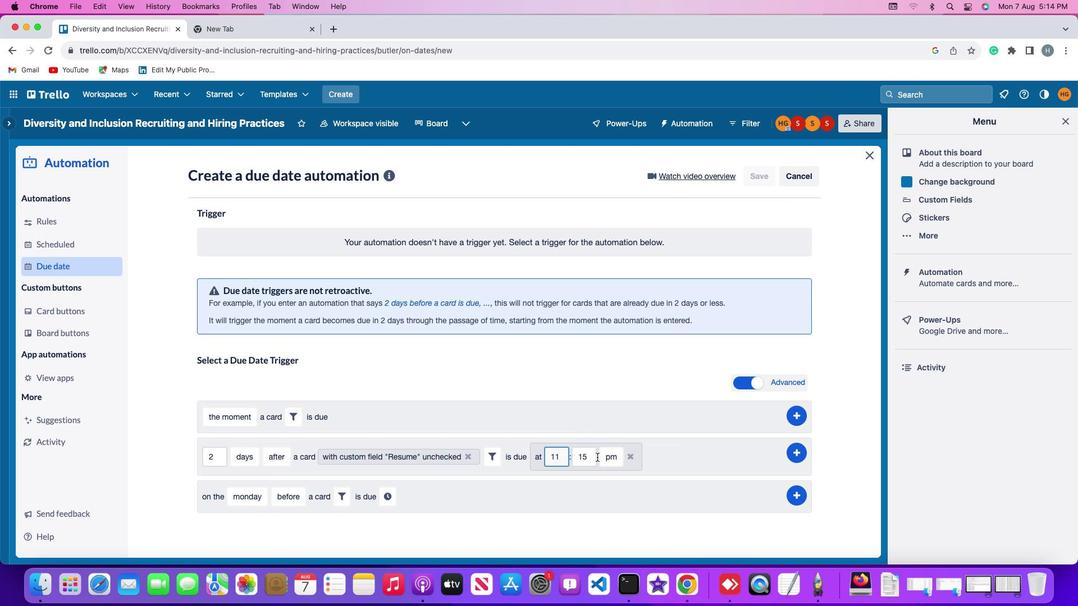 
Action: Mouse pressed left at (595, 455)
Screenshot: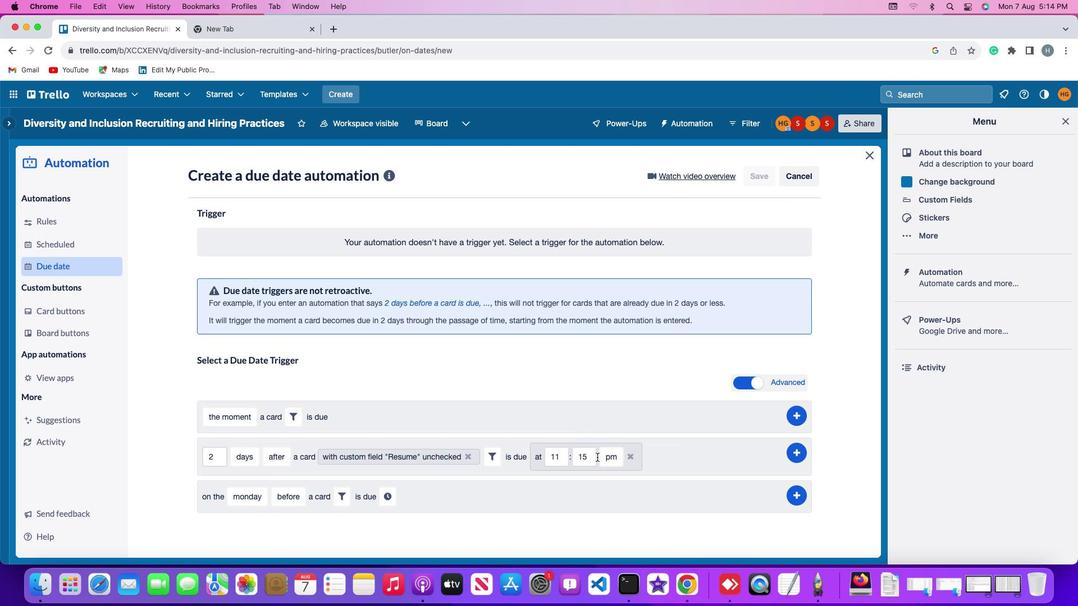 
Action: Key pressed Key.backspaceKey.backspaceKey.backspace
Screenshot: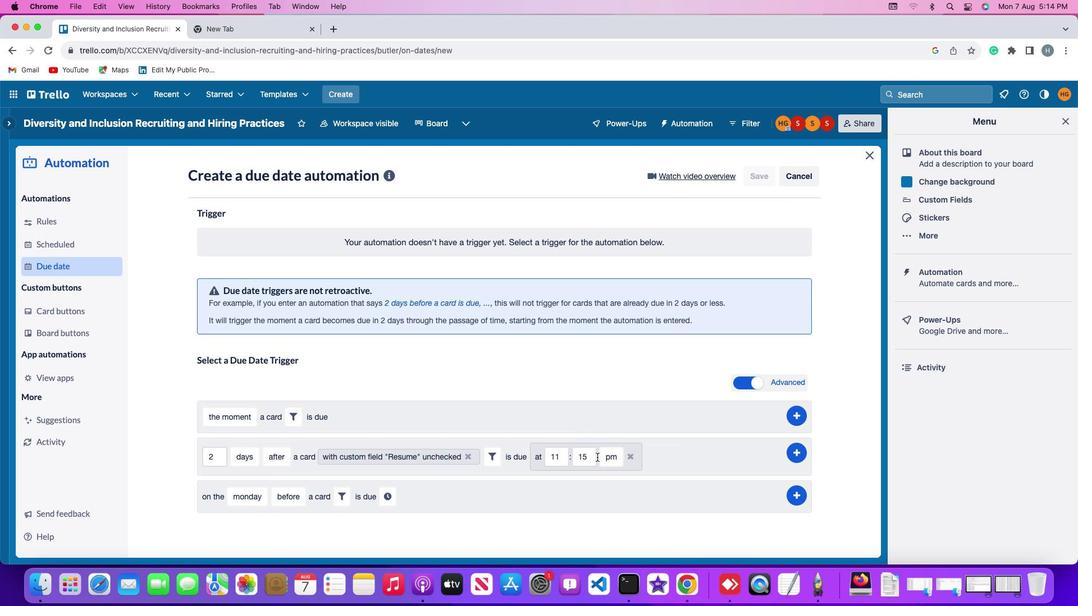
Action: Mouse moved to (587, 456)
Screenshot: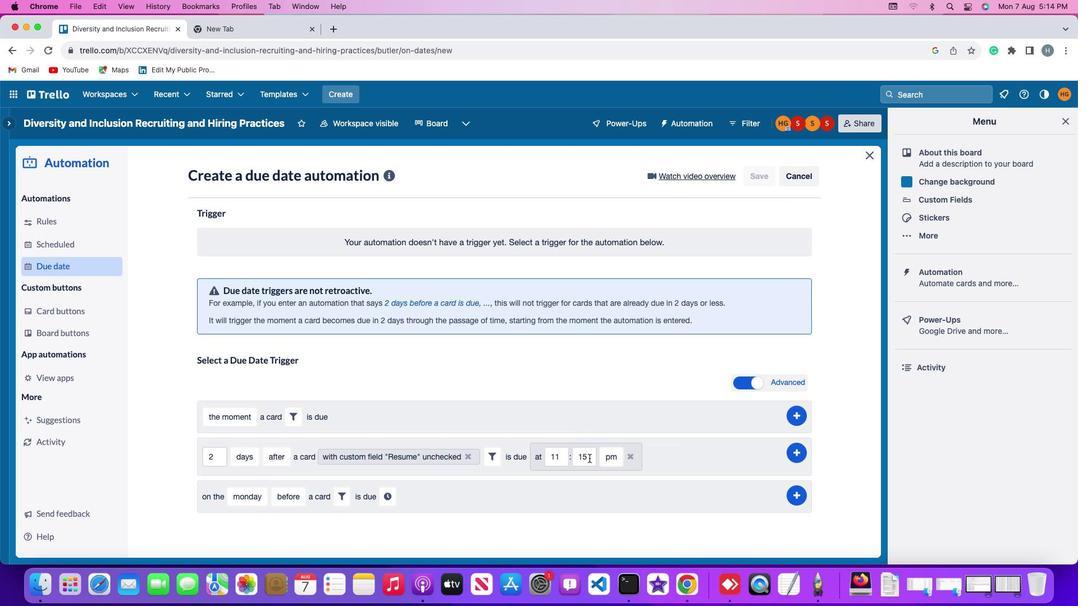 
Action: Mouse pressed left at (587, 456)
Screenshot: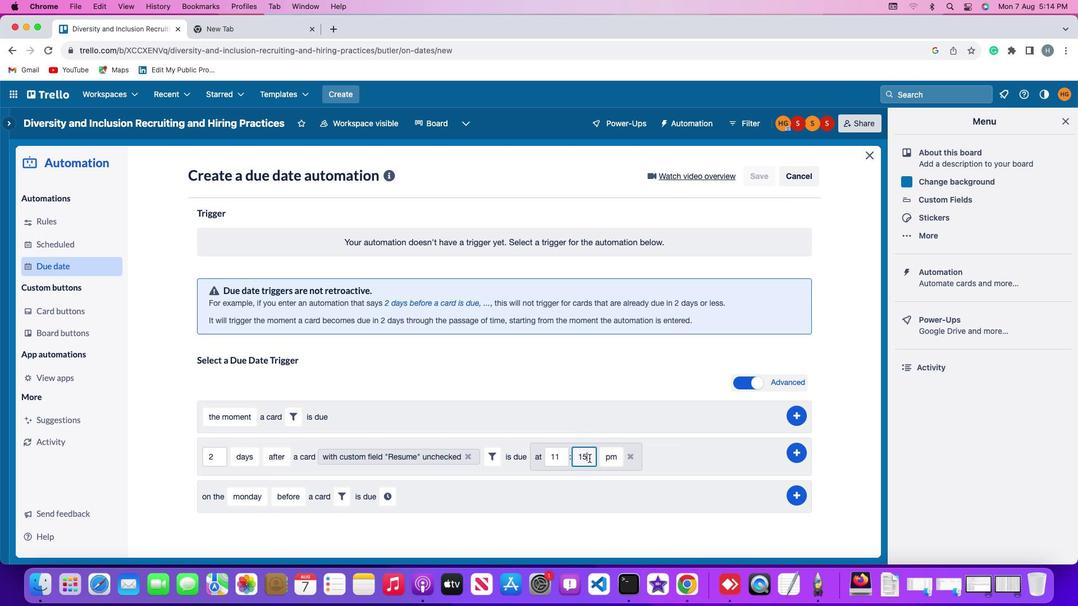 
Action: Mouse moved to (587, 456)
Screenshot: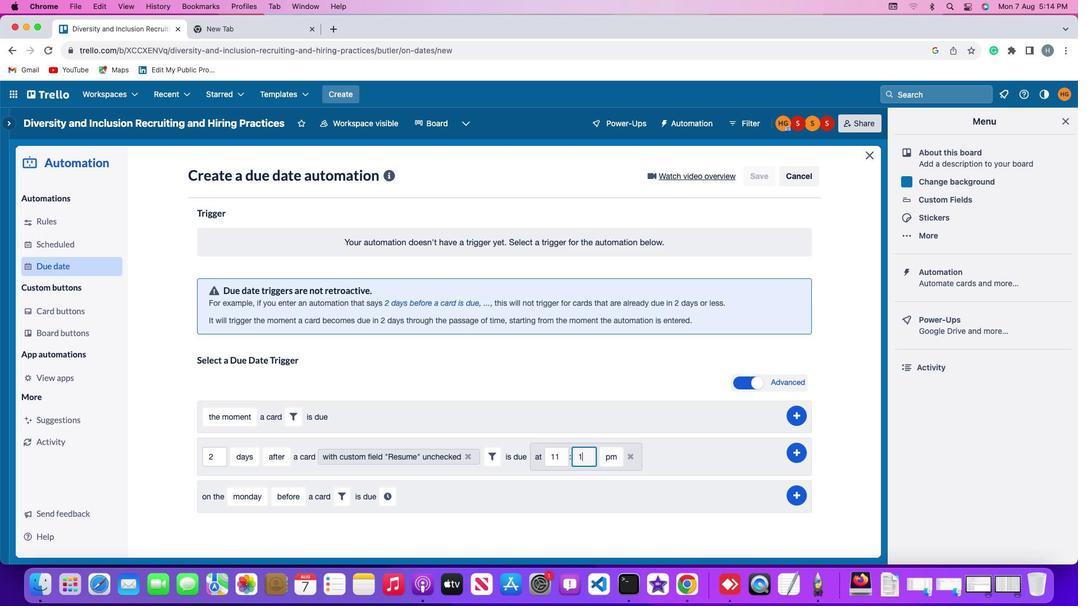 
Action: Key pressed Key.backspaceKey.backspace'0''0'
Screenshot: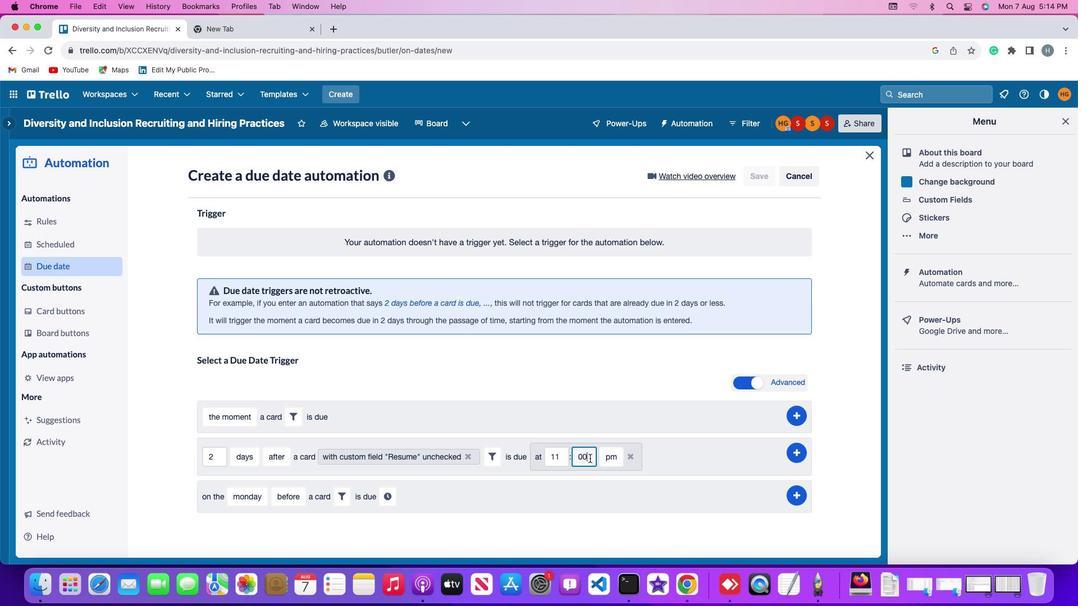 
Action: Mouse moved to (610, 456)
Screenshot: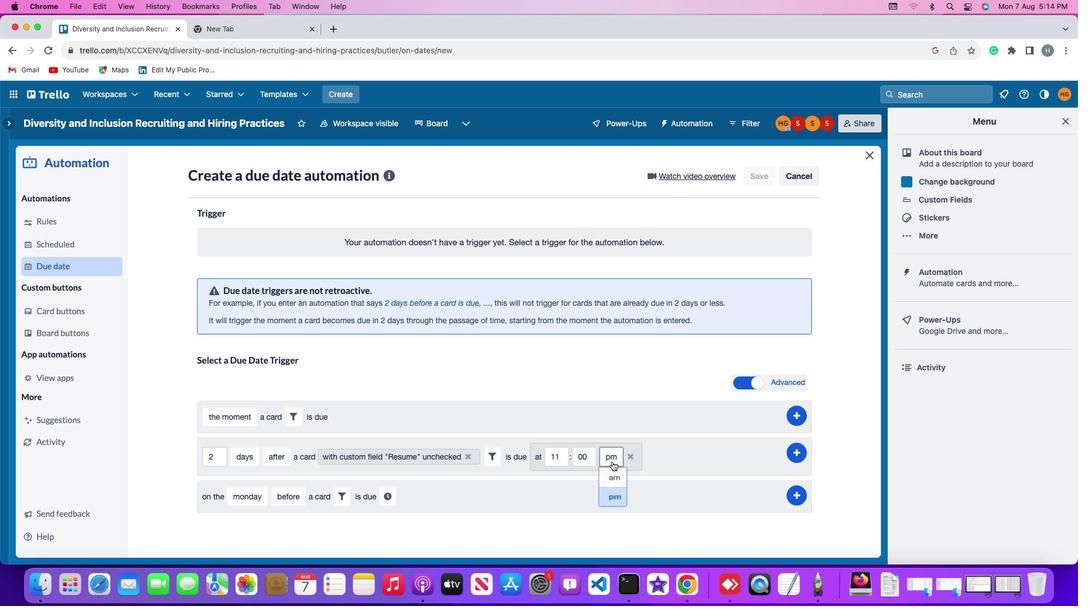 
Action: Mouse pressed left at (610, 456)
Screenshot: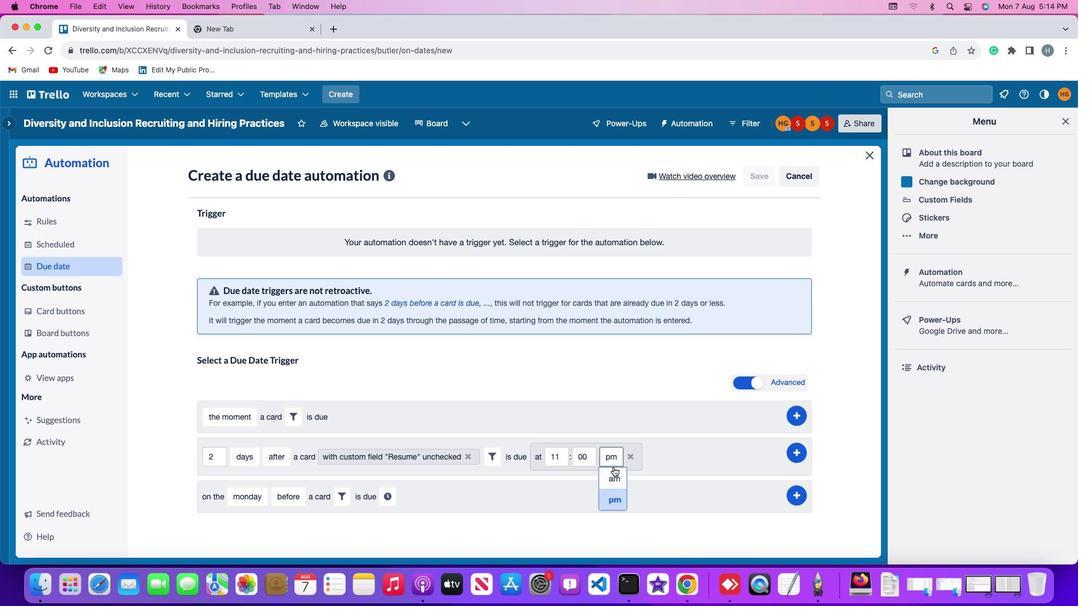 
Action: Mouse moved to (614, 472)
Screenshot: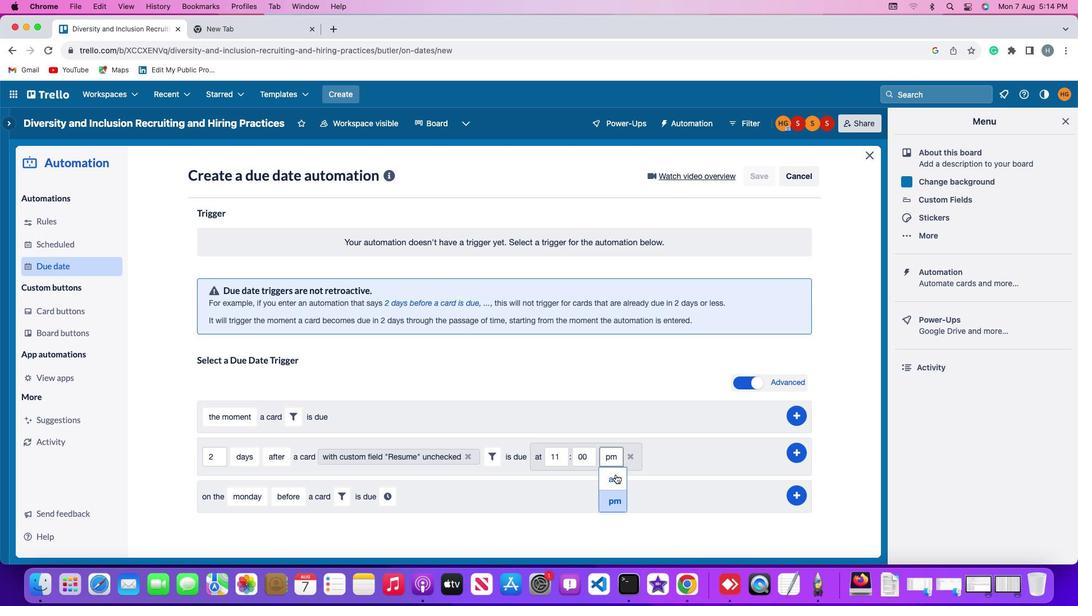 
Action: Mouse pressed left at (614, 472)
Screenshot: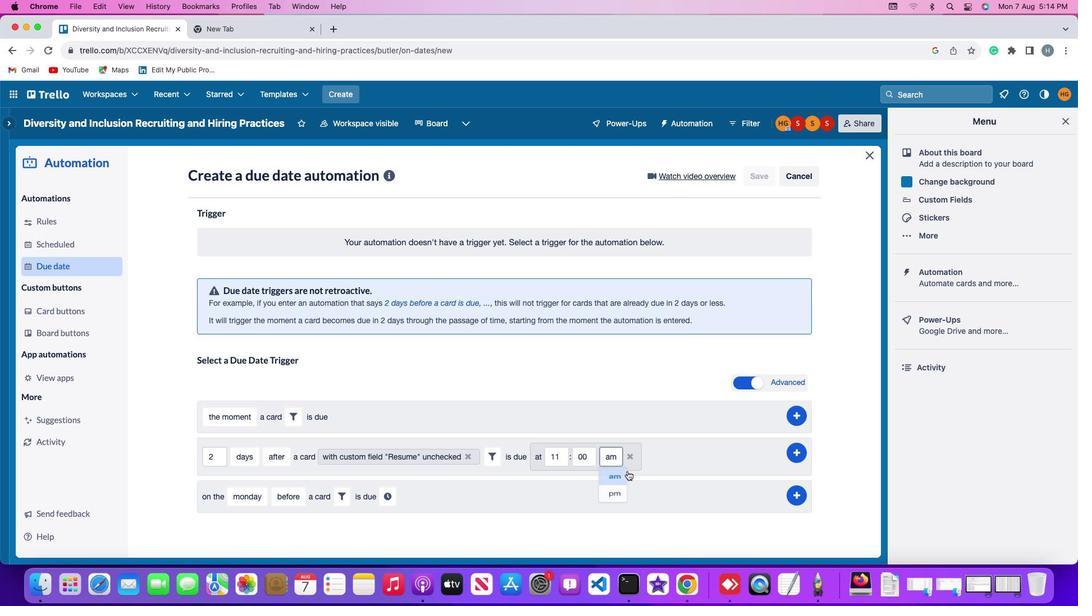 
Action: Mouse moved to (790, 448)
Screenshot: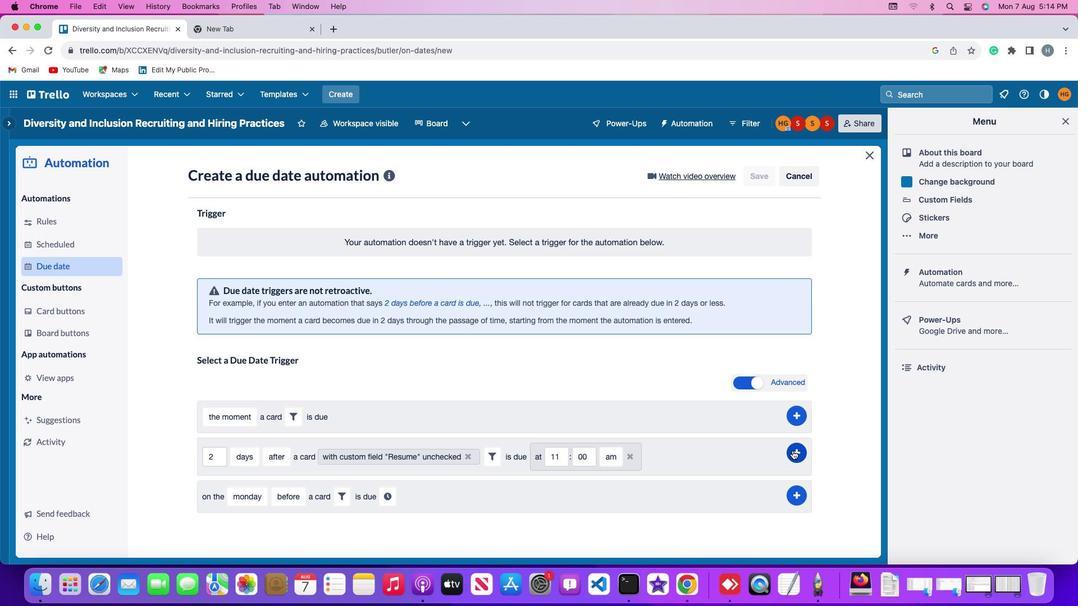 
Action: Mouse pressed left at (790, 448)
Screenshot: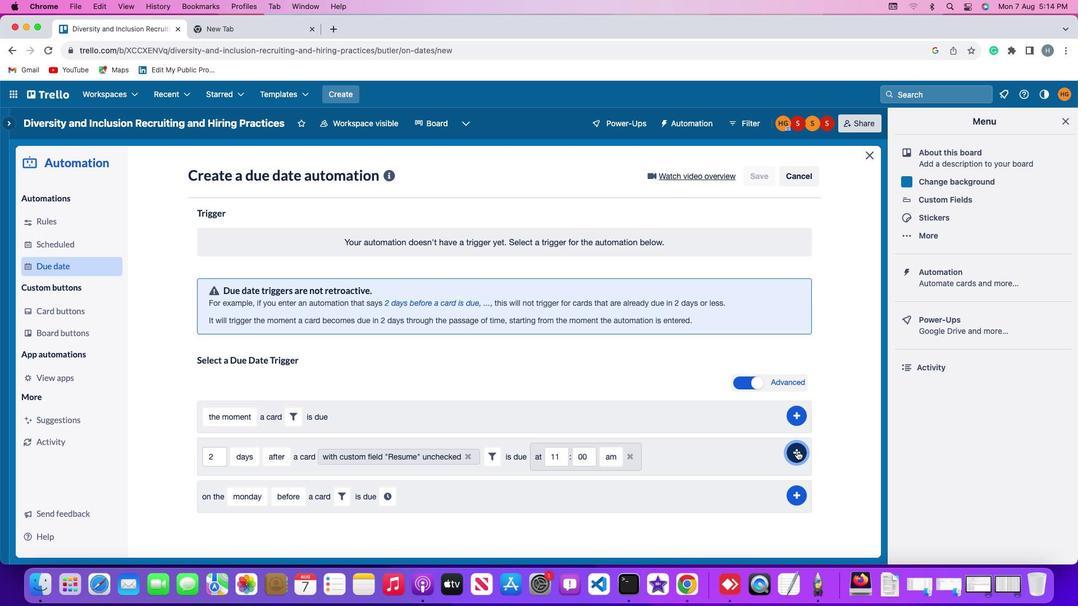 
Action: Mouse moved to (843, 336)
Screenshot: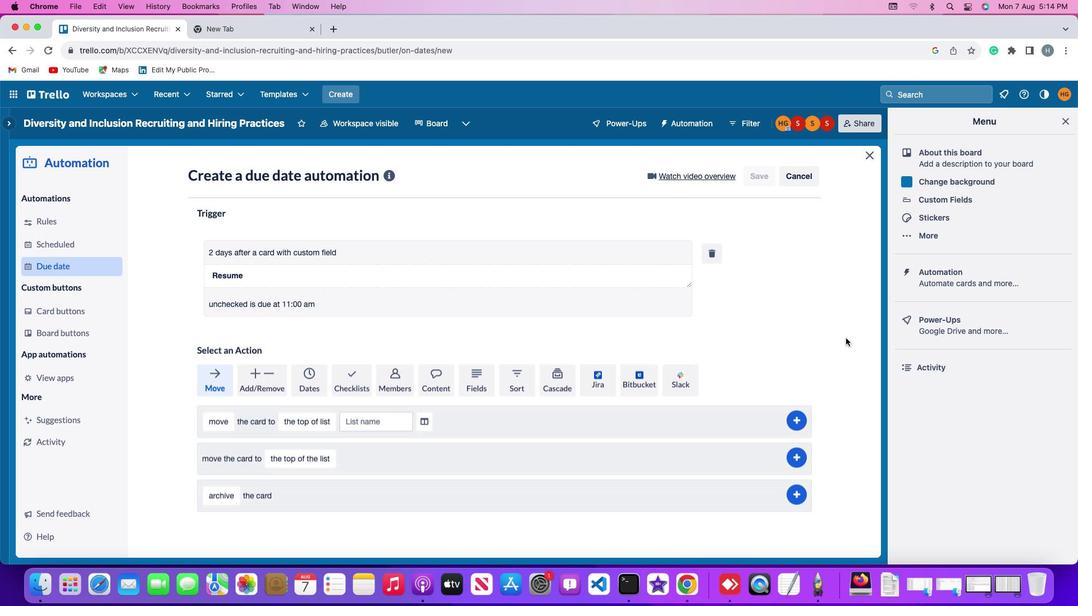 
